 Task: Select Convenience. Add to cart, from Total Wine & More for 779 Spadafore Drive, State College, Pennsylvania 16803, Cell Number 814-822-2457, following items :_x000D_
Bombay Sapphire (750 ml) - 2,_x000D_
Popchips Cheddar and Sour Cream Ridges Chips - 2, Late July Snacks Tortilla Chips Jalapeño Lime - 2
Action: Mouse moved to (302, 138)
Screenshot: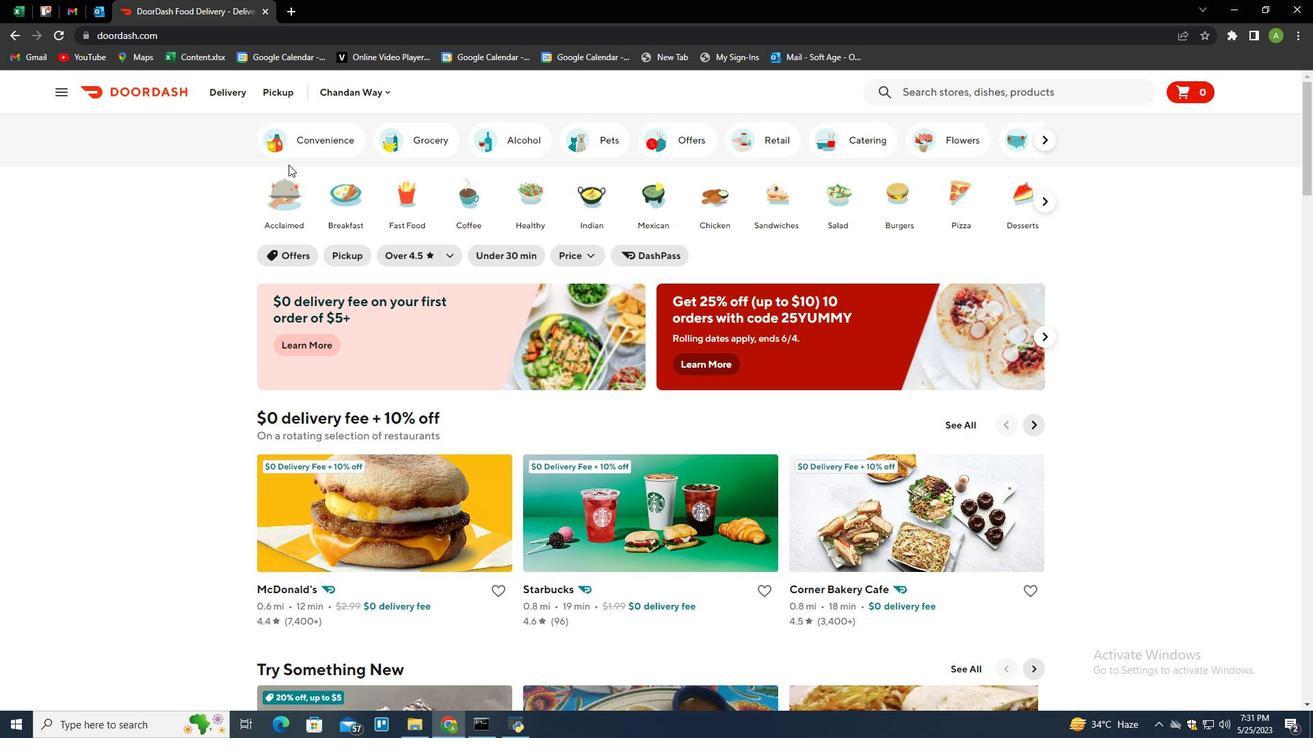 
Action: Mouse pressed left at (302, 138)
Screenshot: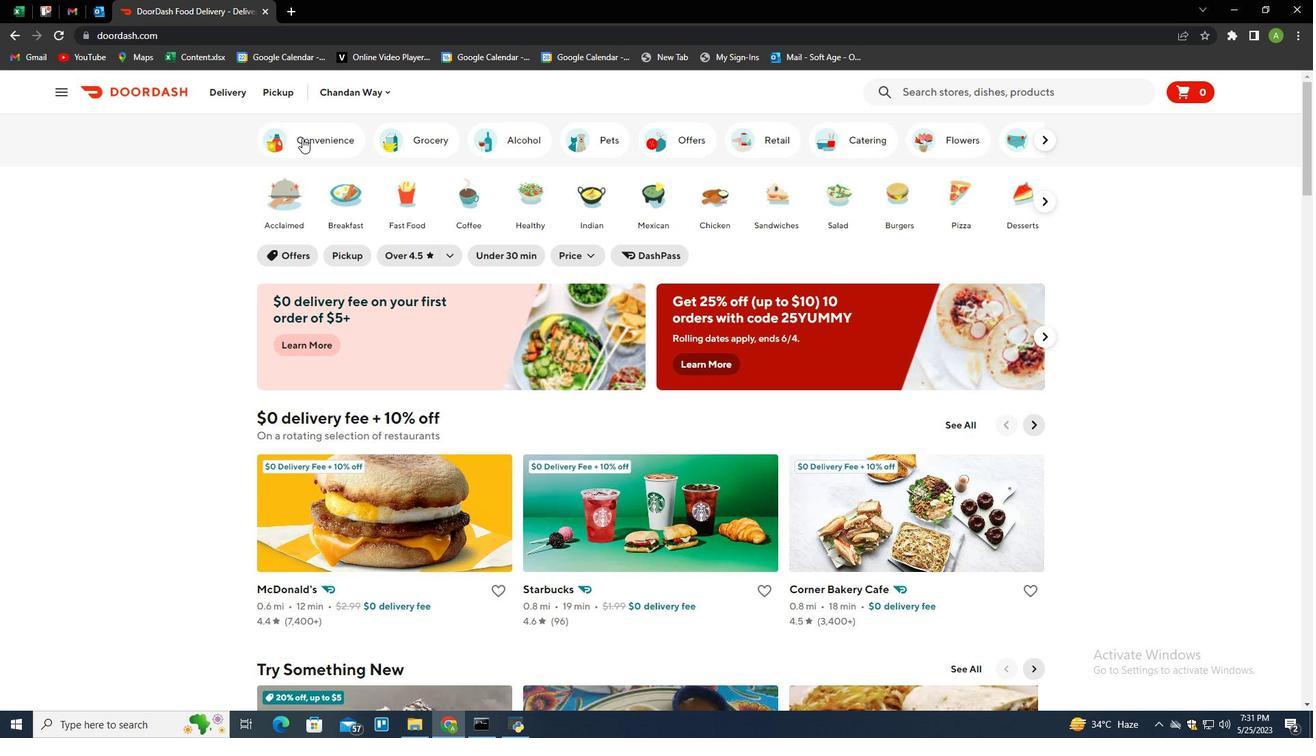 
Action: Mouse moved to (753, 685)
Screenshot: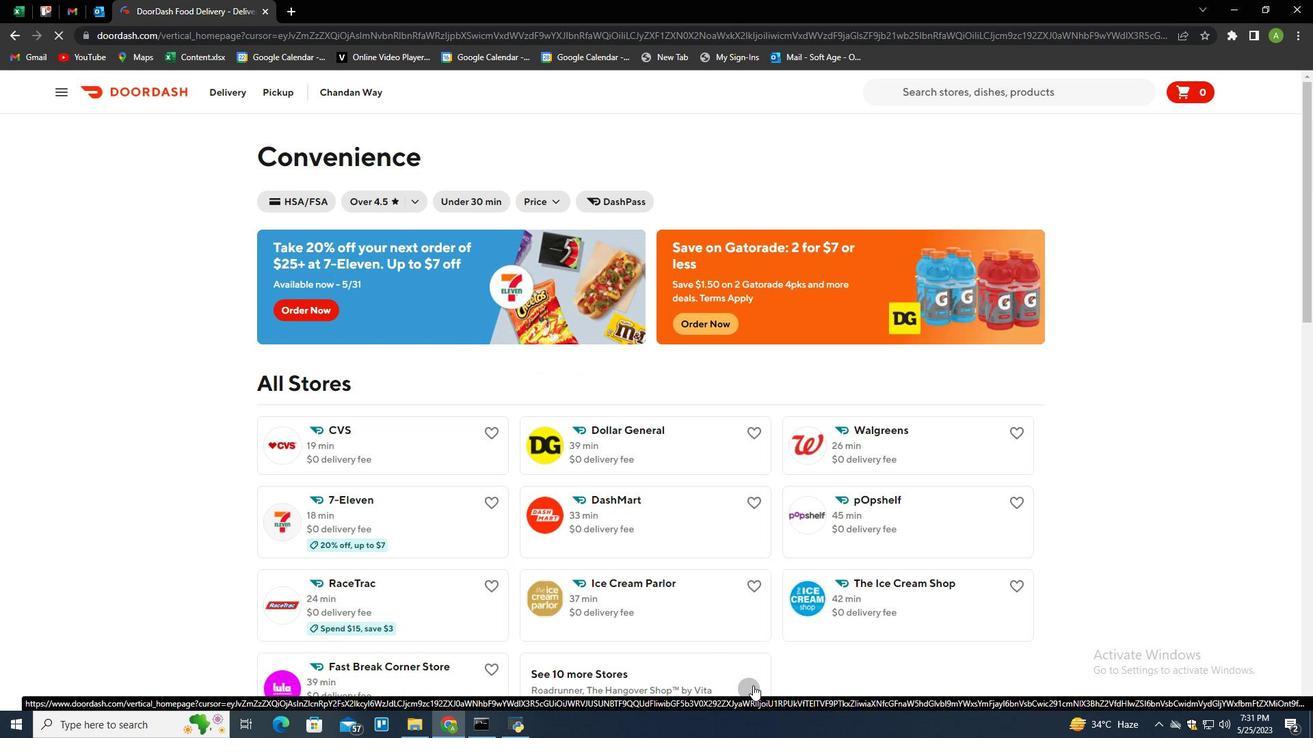 
Action: Mouse pressed left at (753, 685)
Screenshot: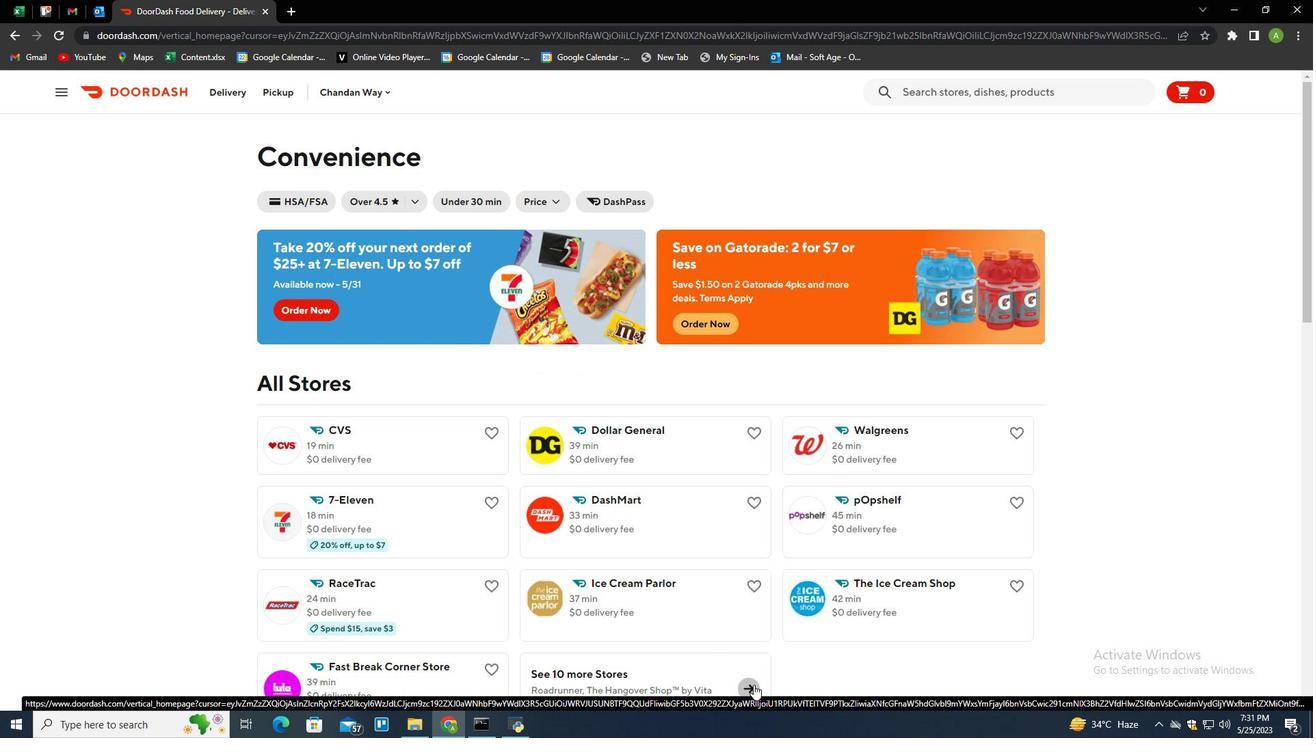 
Action: Mouse moved to (846, 608)
Screenshot: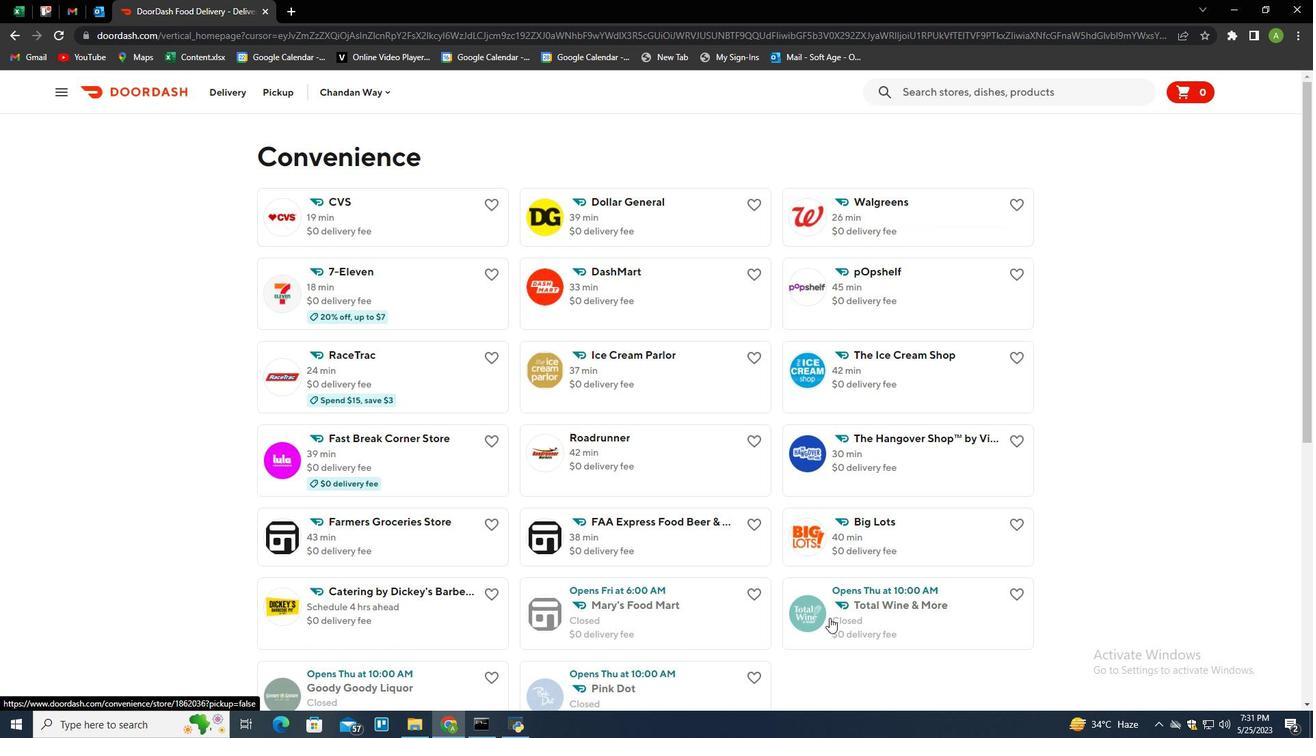
Action: Mouse pressed left at (846, 608)
Screenshot: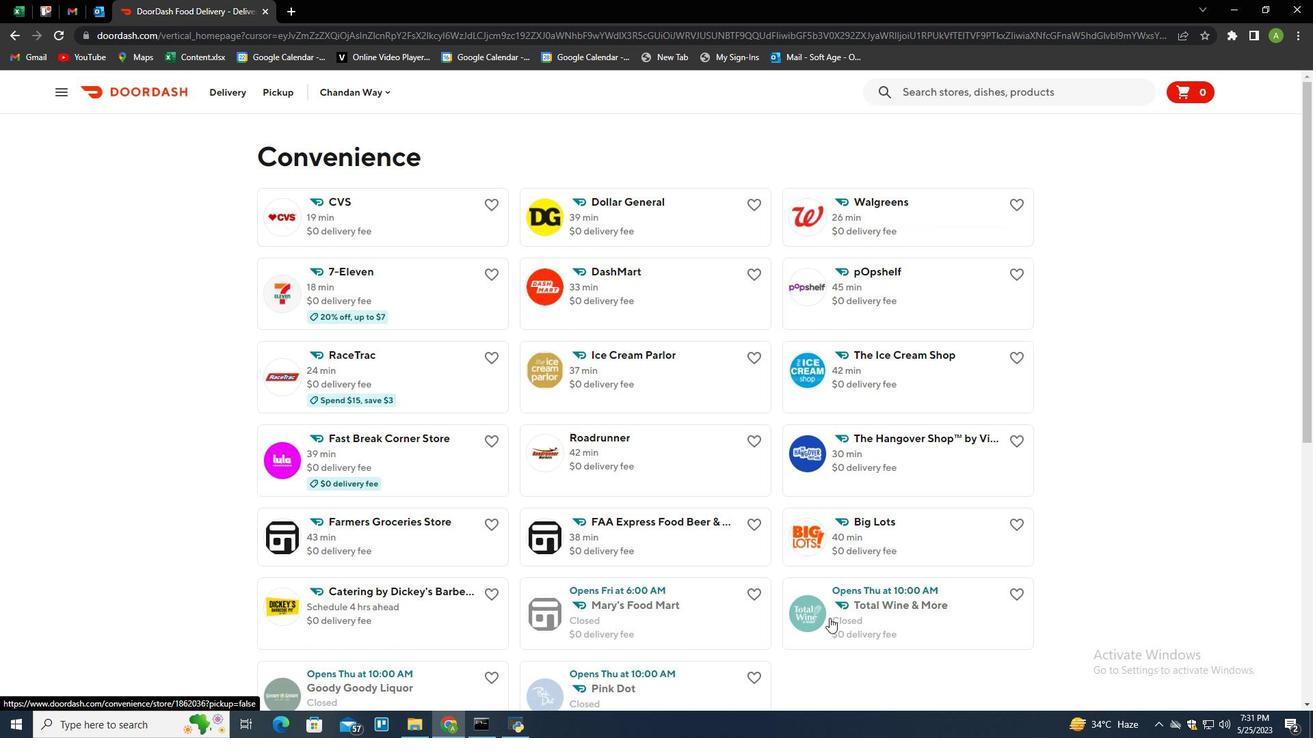 
Action: Mouse moved to (287, 93)
Screenshot: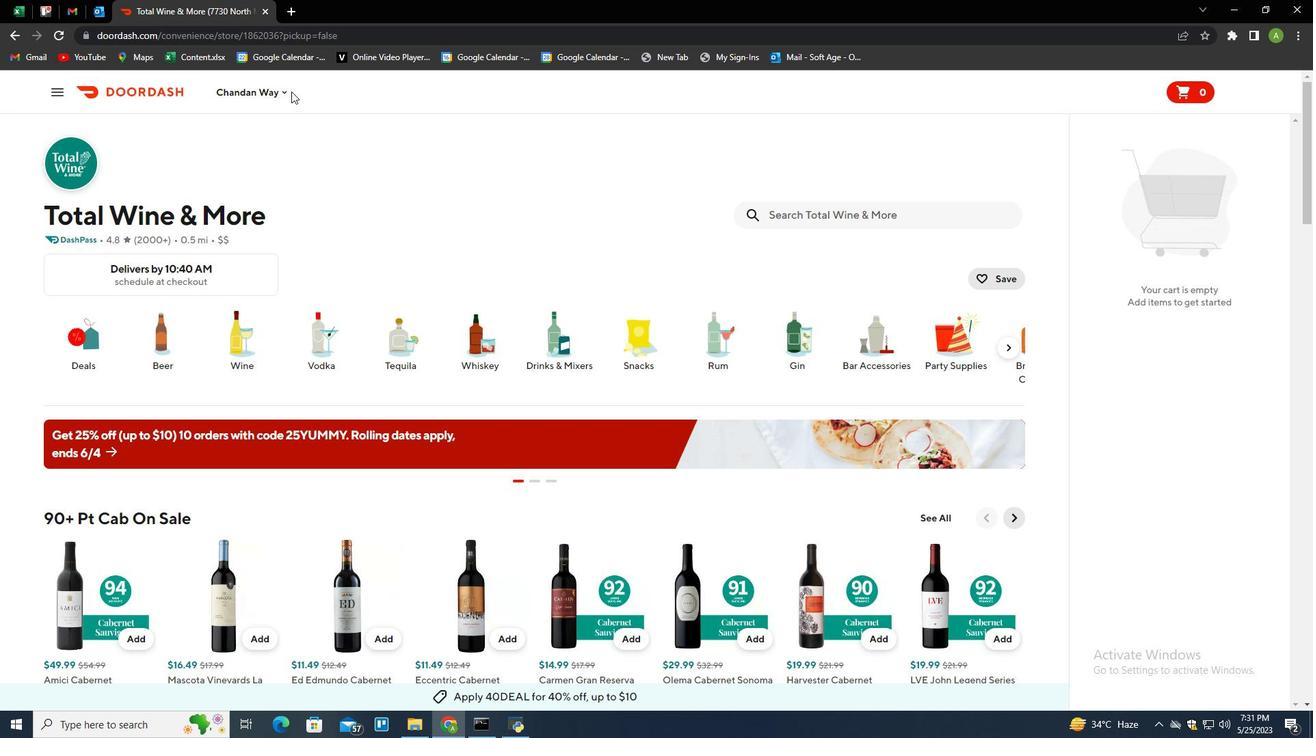 
Action: Mouse pressed left at (287, 93)
Screenshot: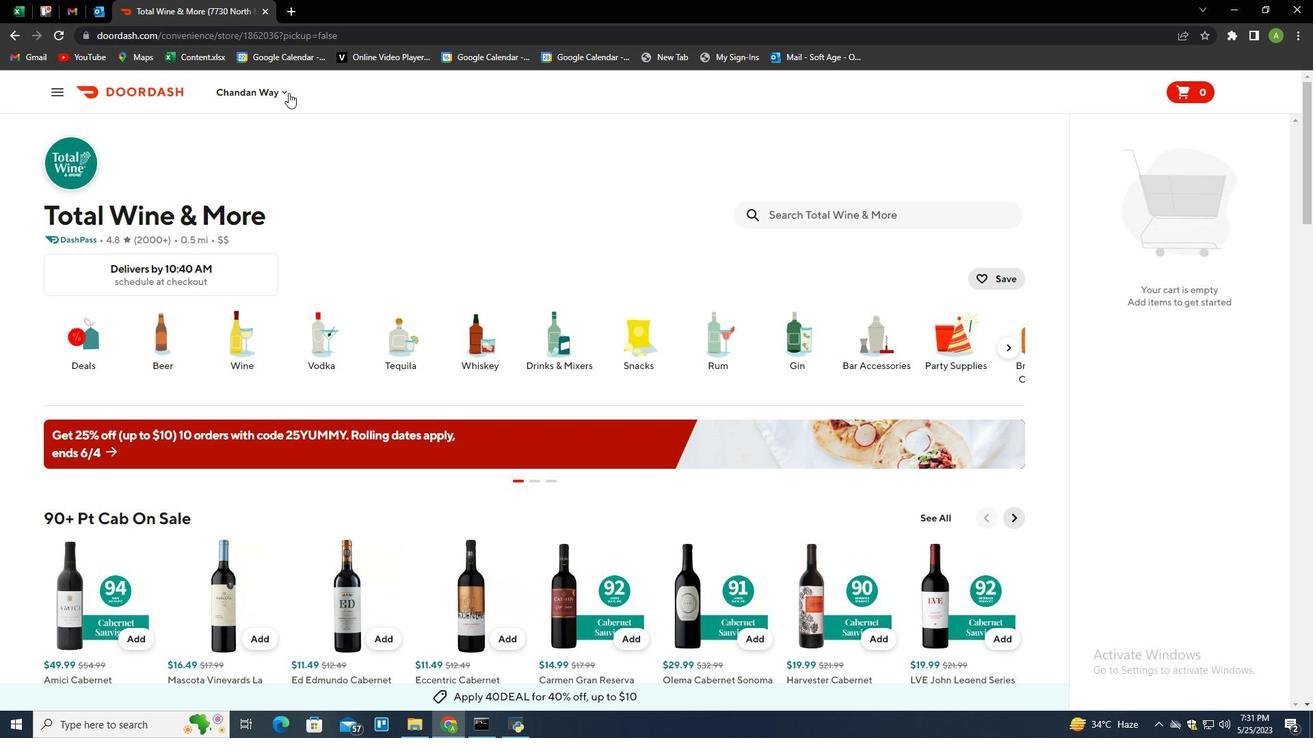 
Action: Mouse moved to (309, 150)
Screenshot: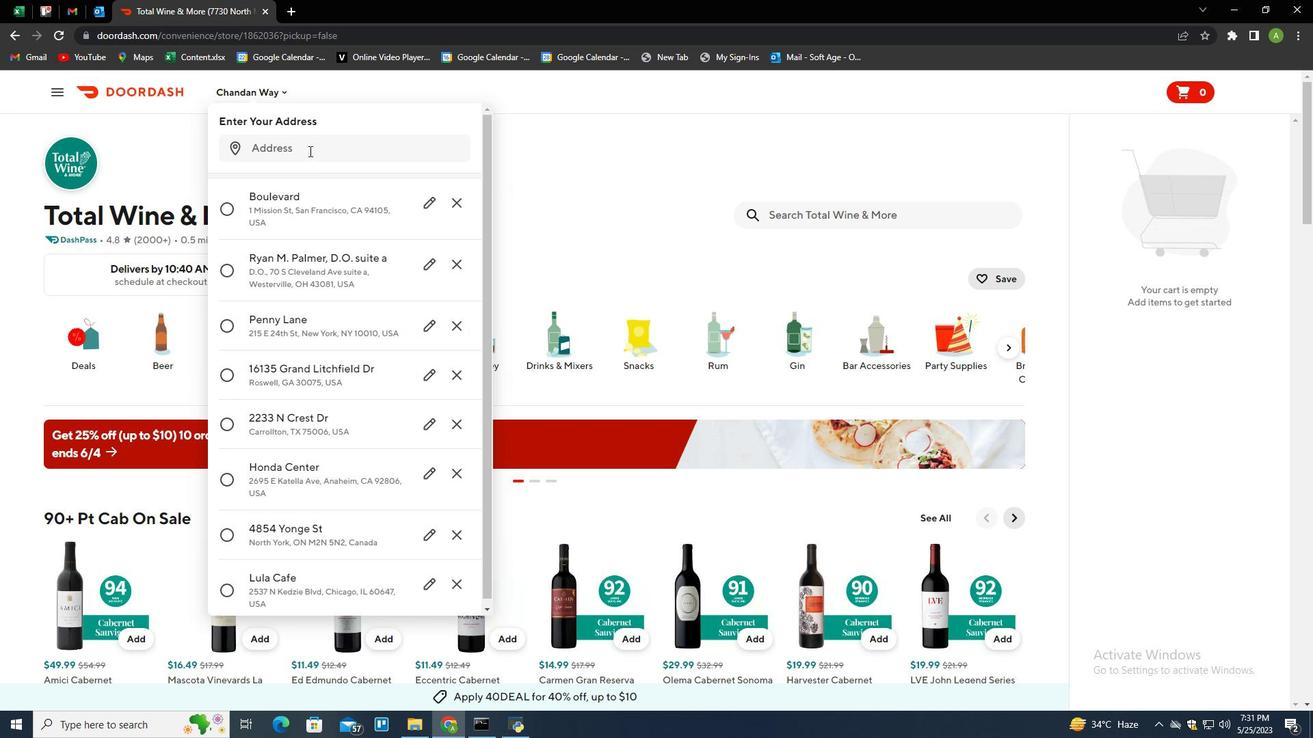 
Action: Mouse pressed left at (309, 150)
Screenshot: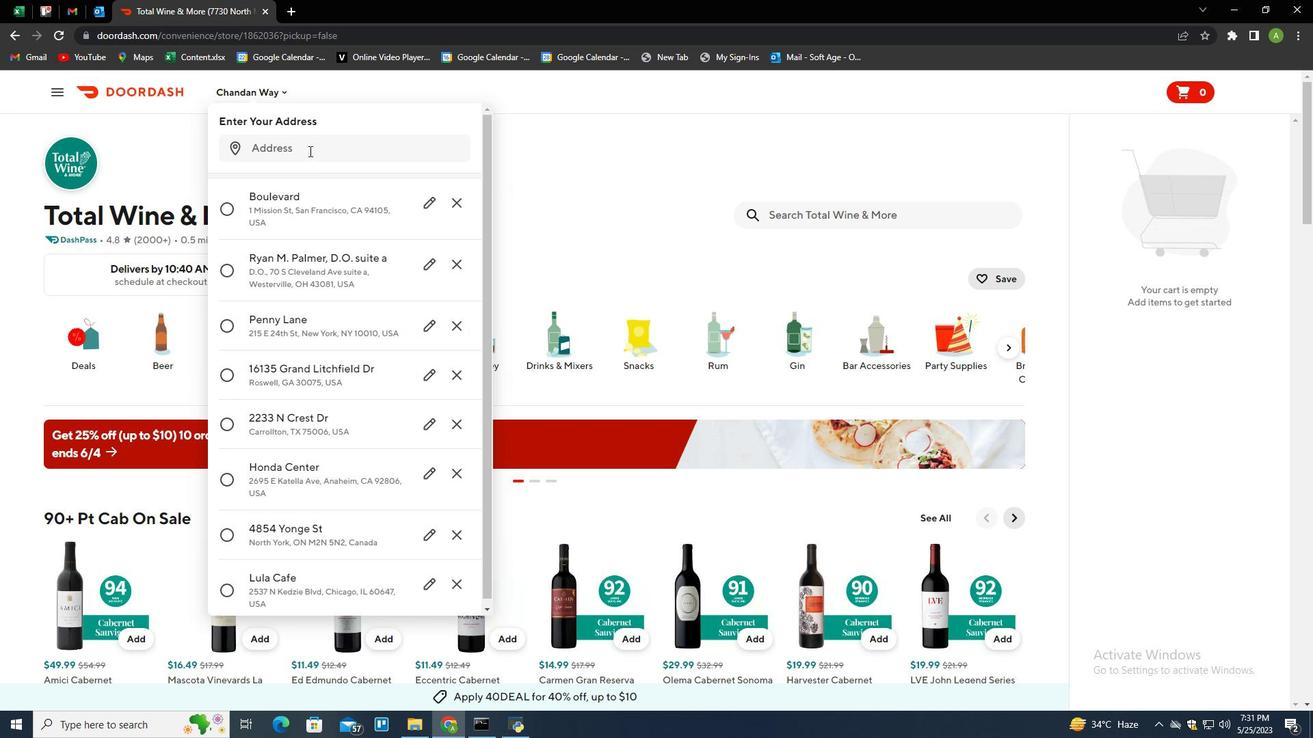 
Action: Mouse moved to (290, 167)
Screenshot: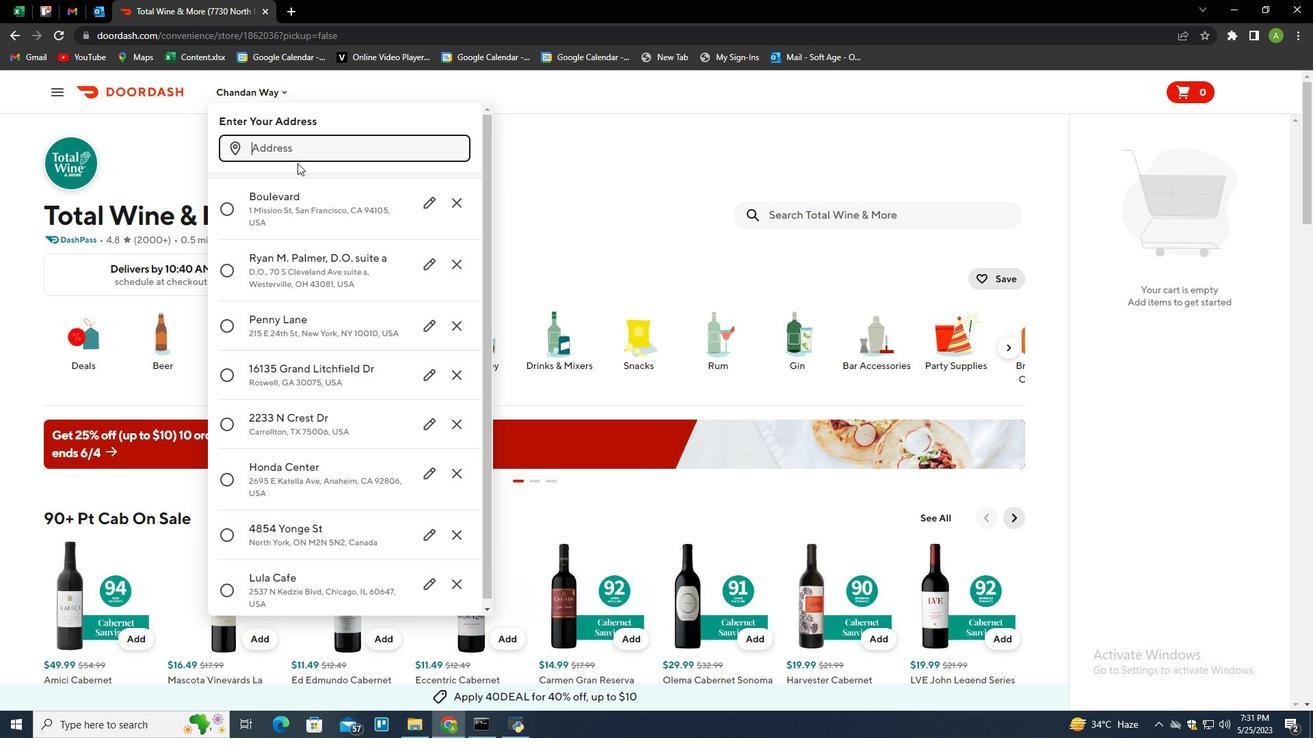 
Action: Key pressed 779<Key.space>spada<Key.space>fore<Key.space>drive,<Key.space>state<Key.space>collage<Key.backspace><Key.backspace><Key.backspace>ege<Key.space><Key.backspace>,<Key.space>pennsylvana<Key.backspace>ia<Key.space>16803<Key.enter>
Screenshot: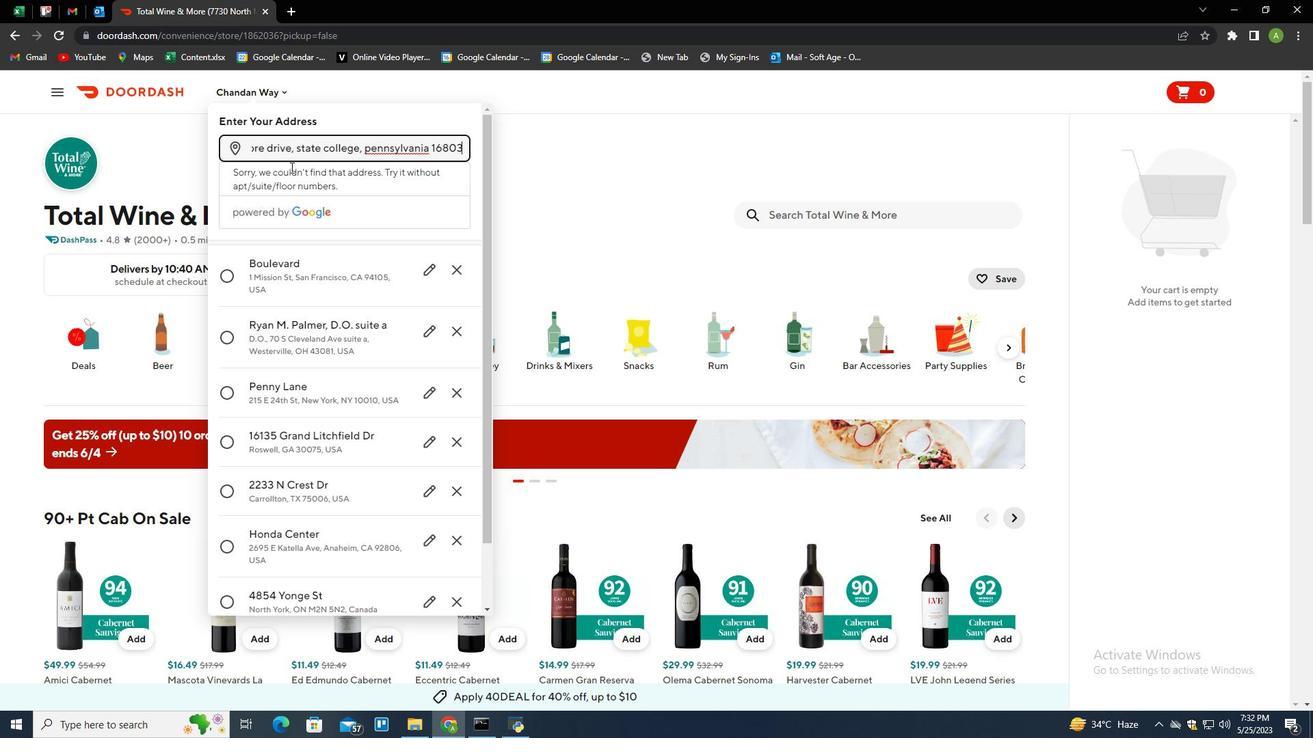 
Action: Mouse moved to (423, 546)
Screenshot: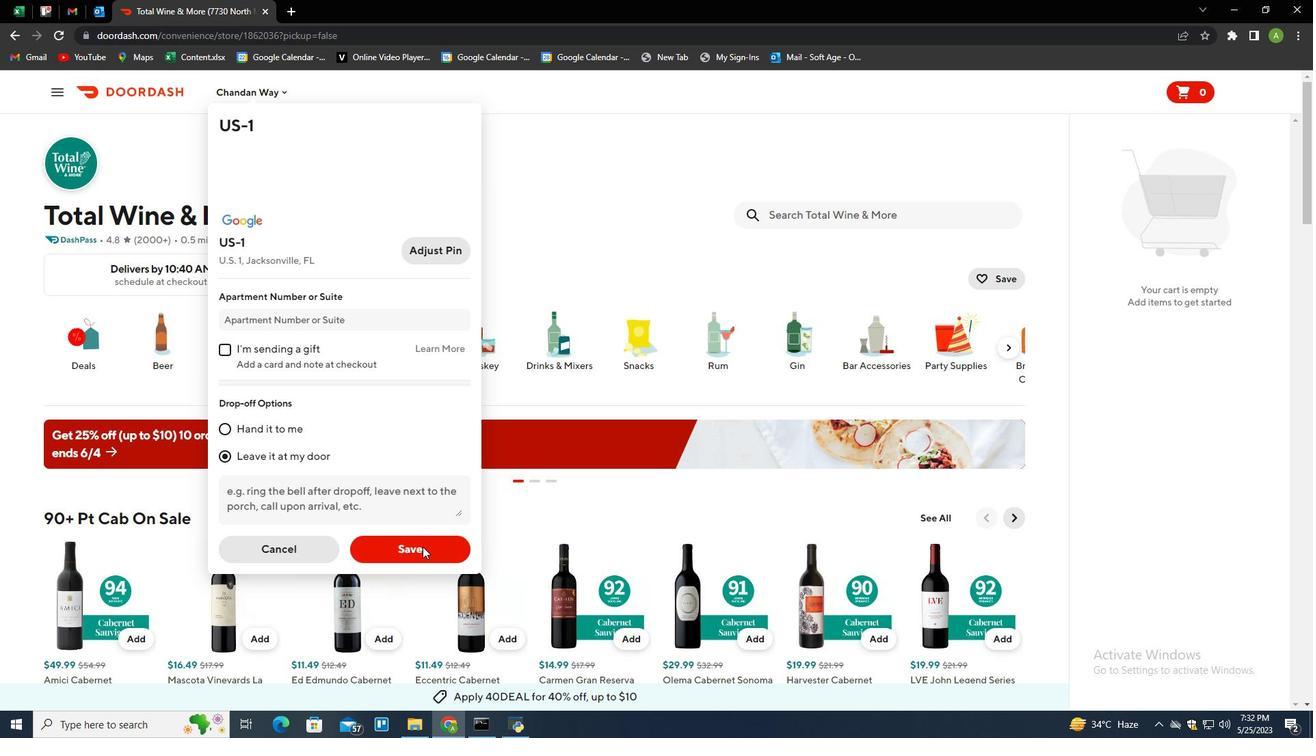 
Action: Mouse pressed left at (423, 546)
Screenshot: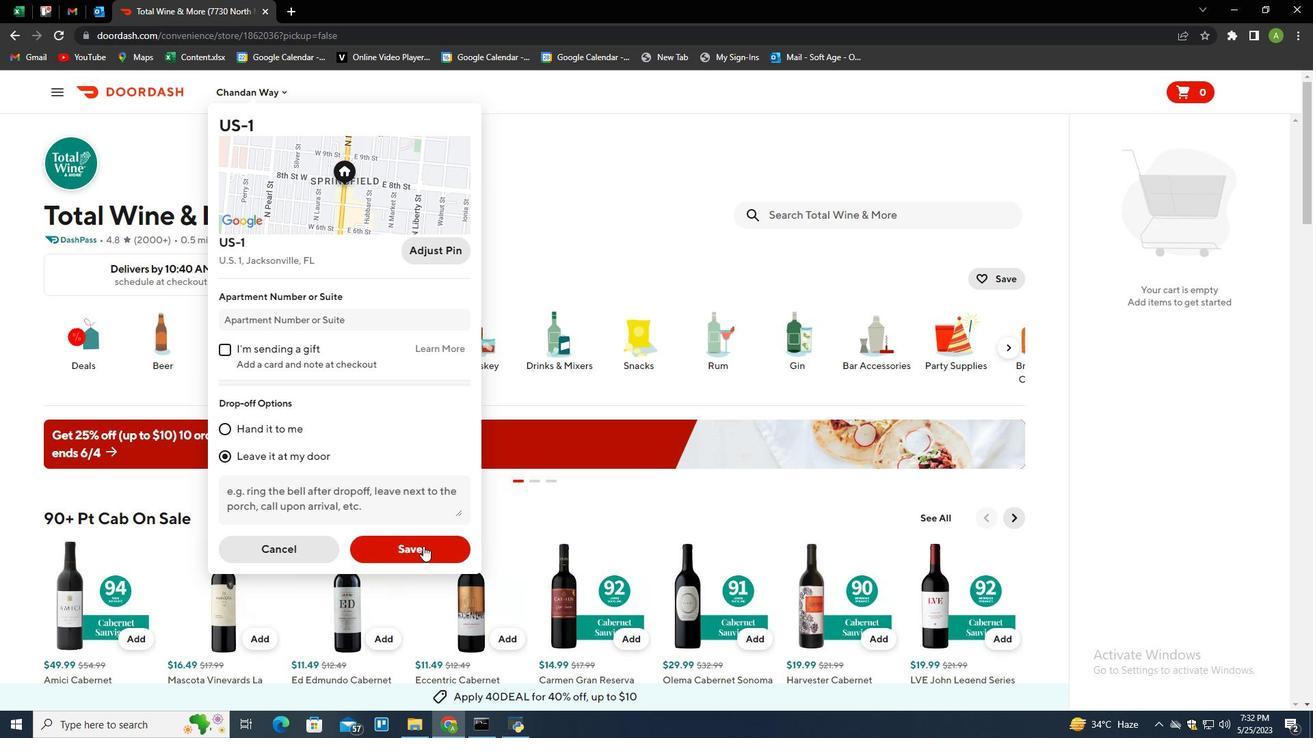
Action: Mouse moved to (798, 205)
Screenshot: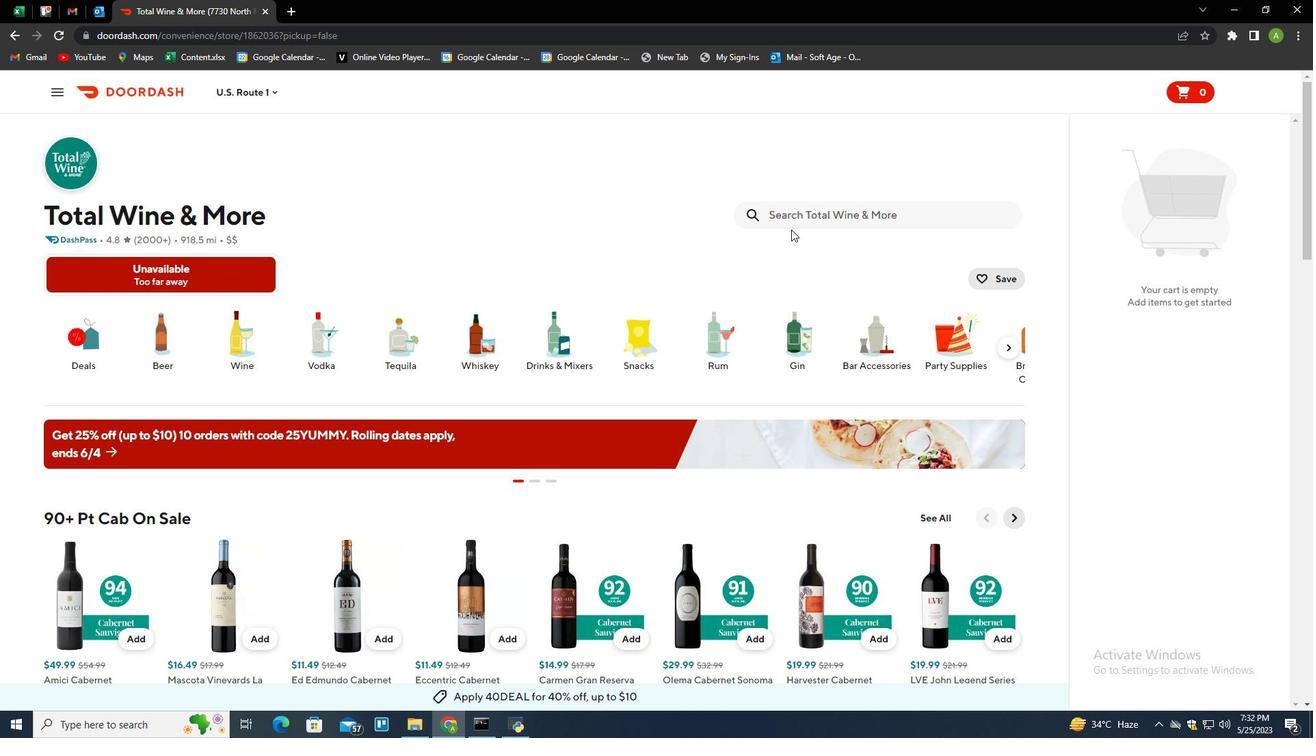 
Action: Mouse pressed left at (798, 205)
Screenshot: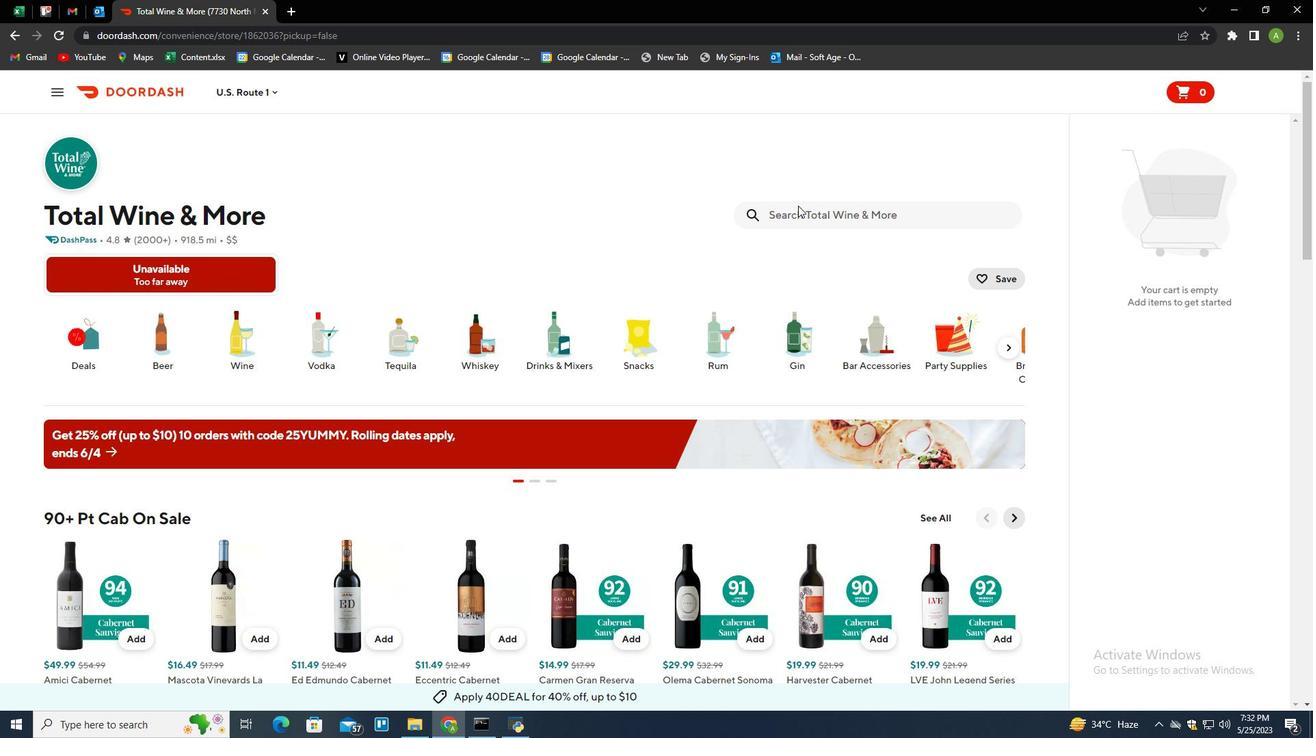 
Action: Mouse moved to (587, 349)
Screenshot: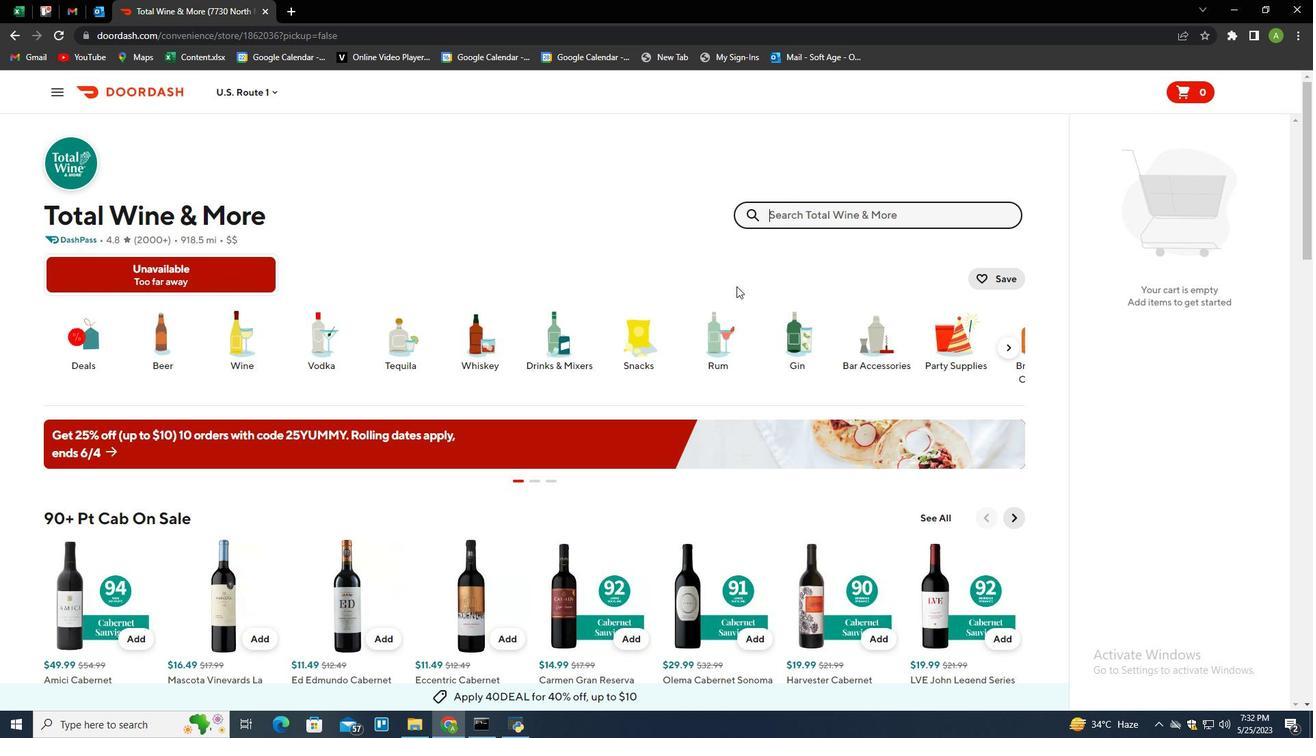 
Action: Key pressed mombay<Key.space>sapphire<Key.space><Key.shift><Key.shift><Key.shift><Key.shift><Key.shift><Key.shift>(750<Key.space>ml<Key.shift>)<Key.enter>
Screenshot: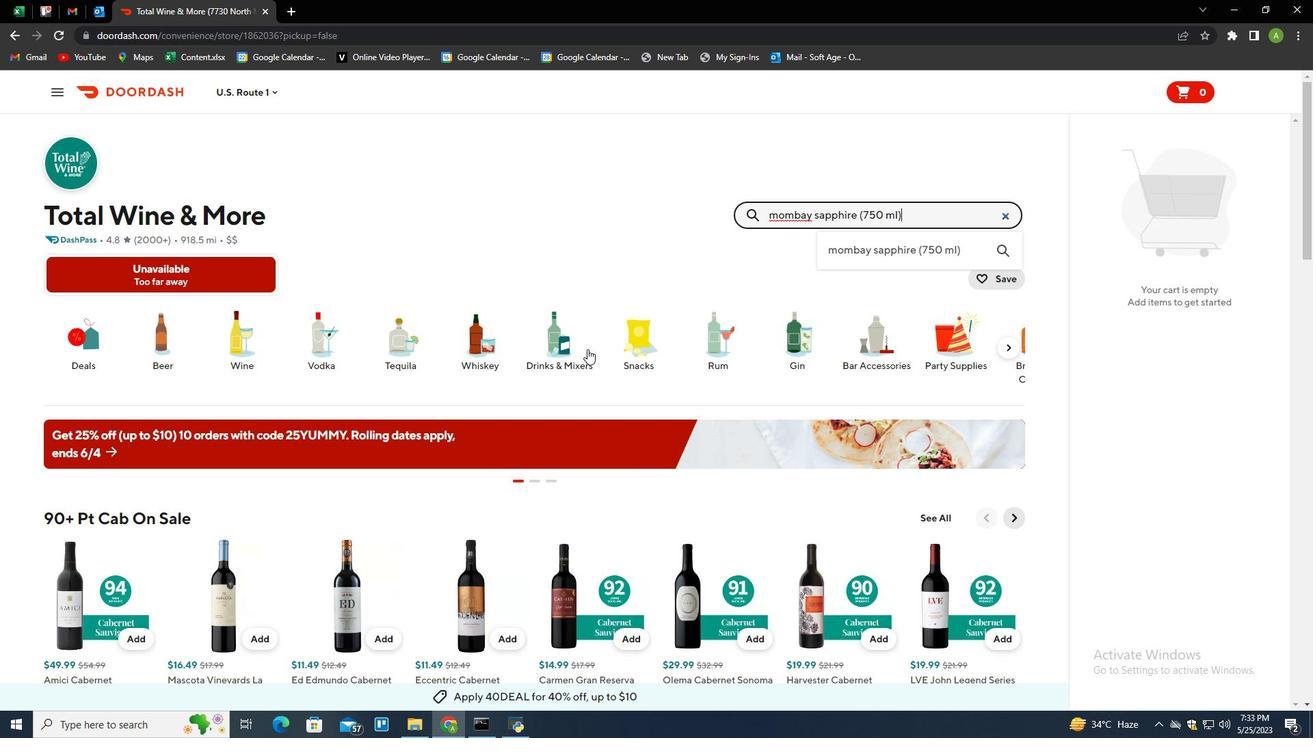 
Action: Mouse moved to (119, 358)
Screenshot: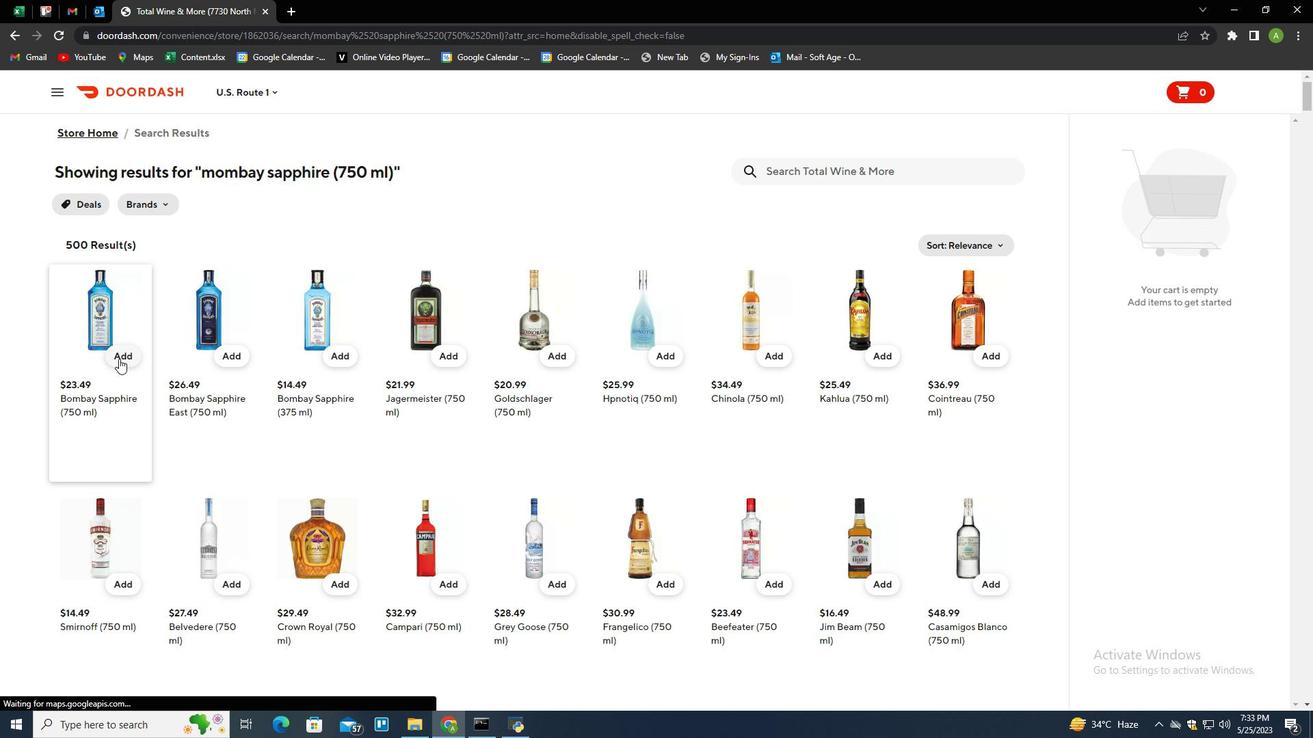 
Action: Mouse pressed left at (119, 358)
Screenshot: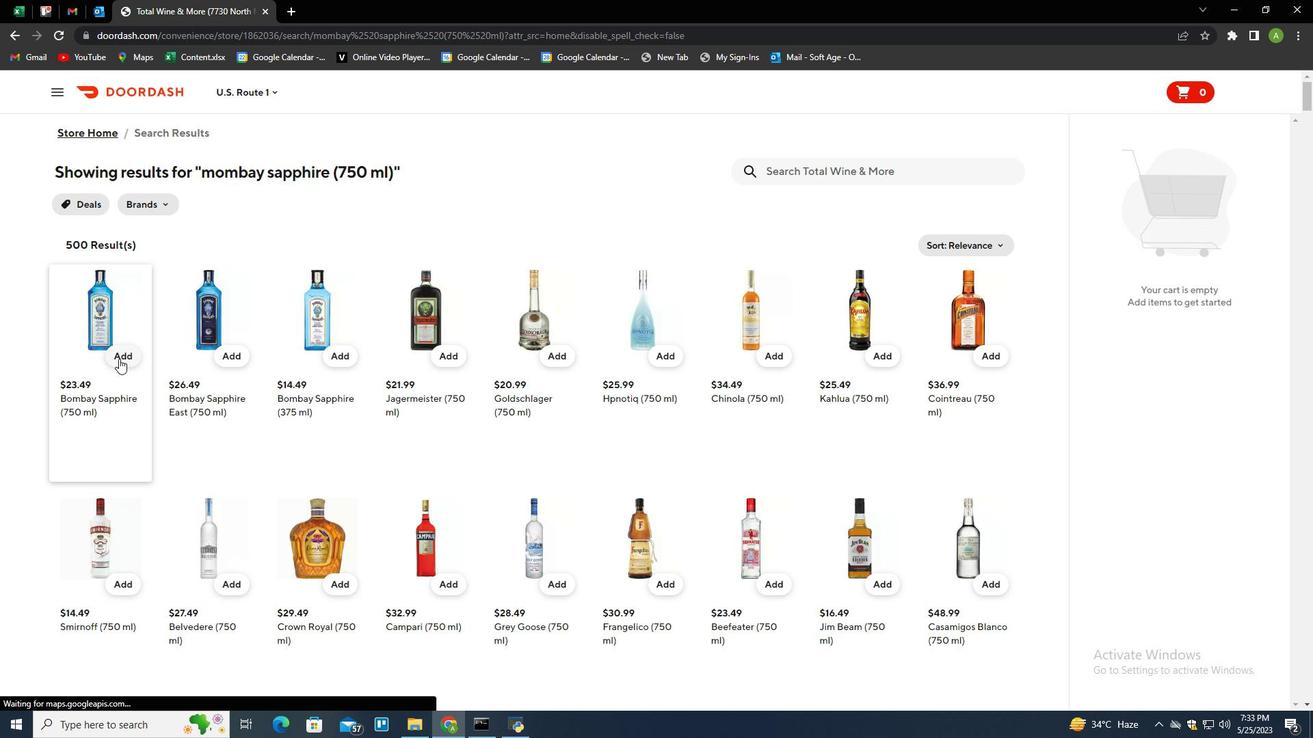 
Action: Mouse moved to (1269, 236)
Screenshot: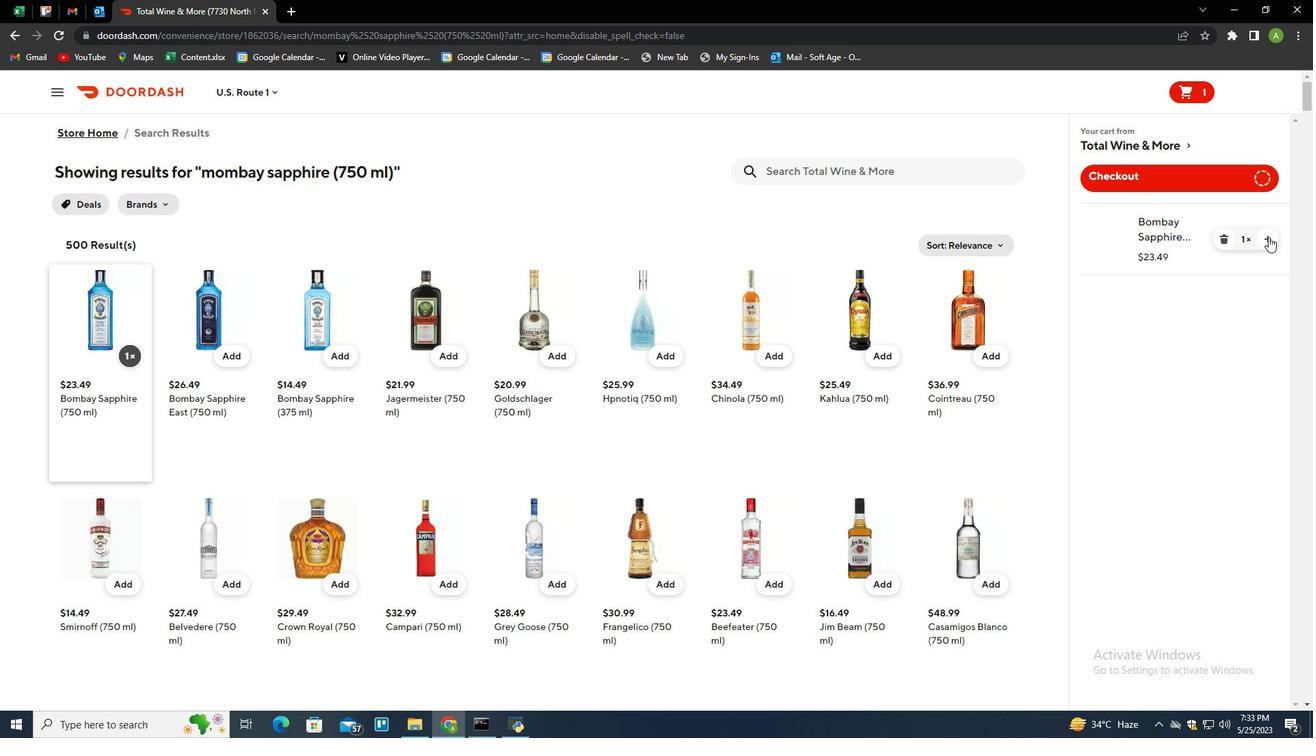 
Action: Mouse pressed left at (1269, 236)
Screenshot: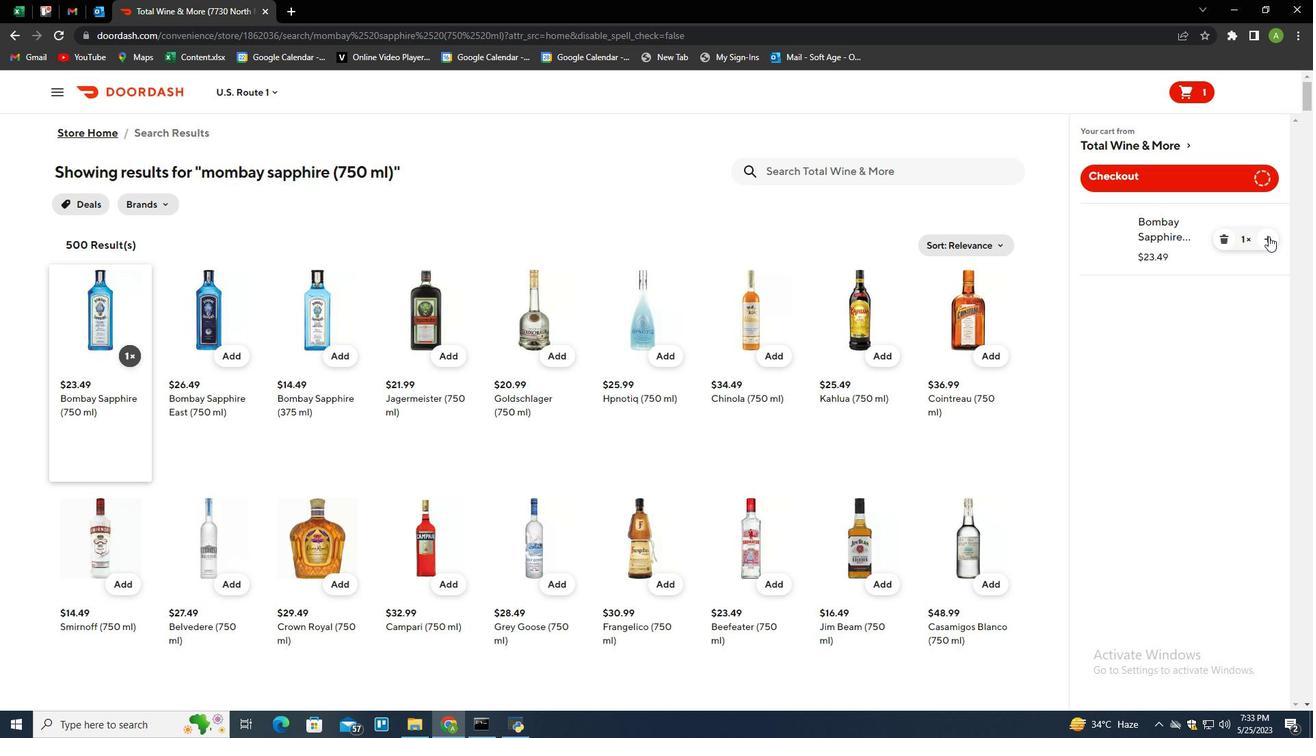 
Action: Mouse moved to (830, 172)
Screenshot: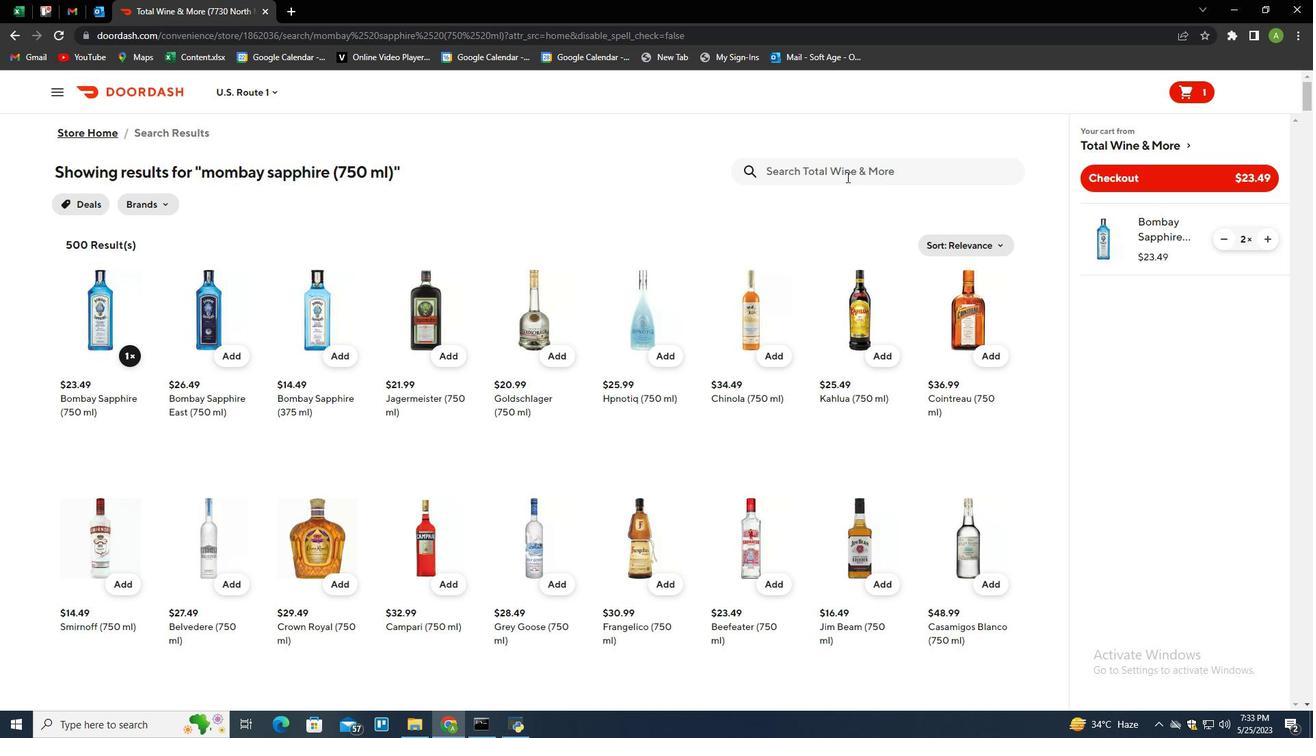 
Action: Mouse pressed left at (830, 172)
Screenshot: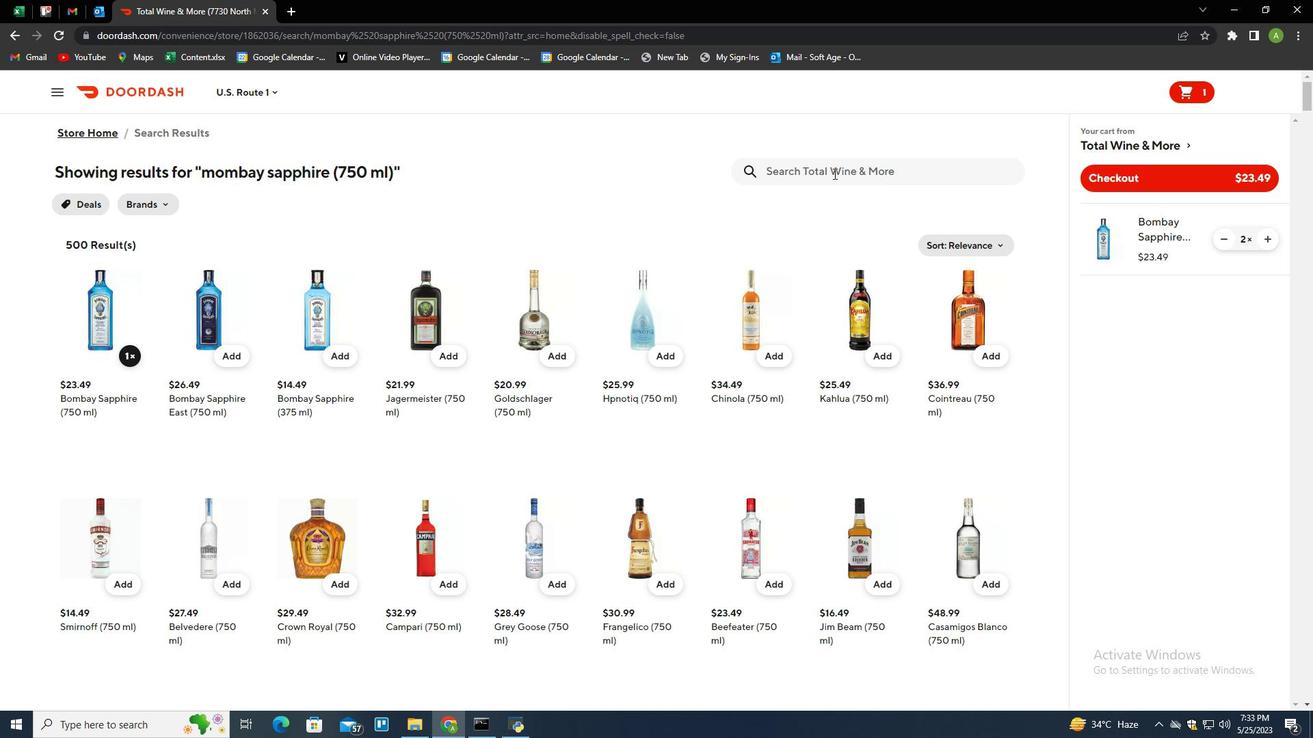
Action: Mouse moved to (717, 220)
Screenshot: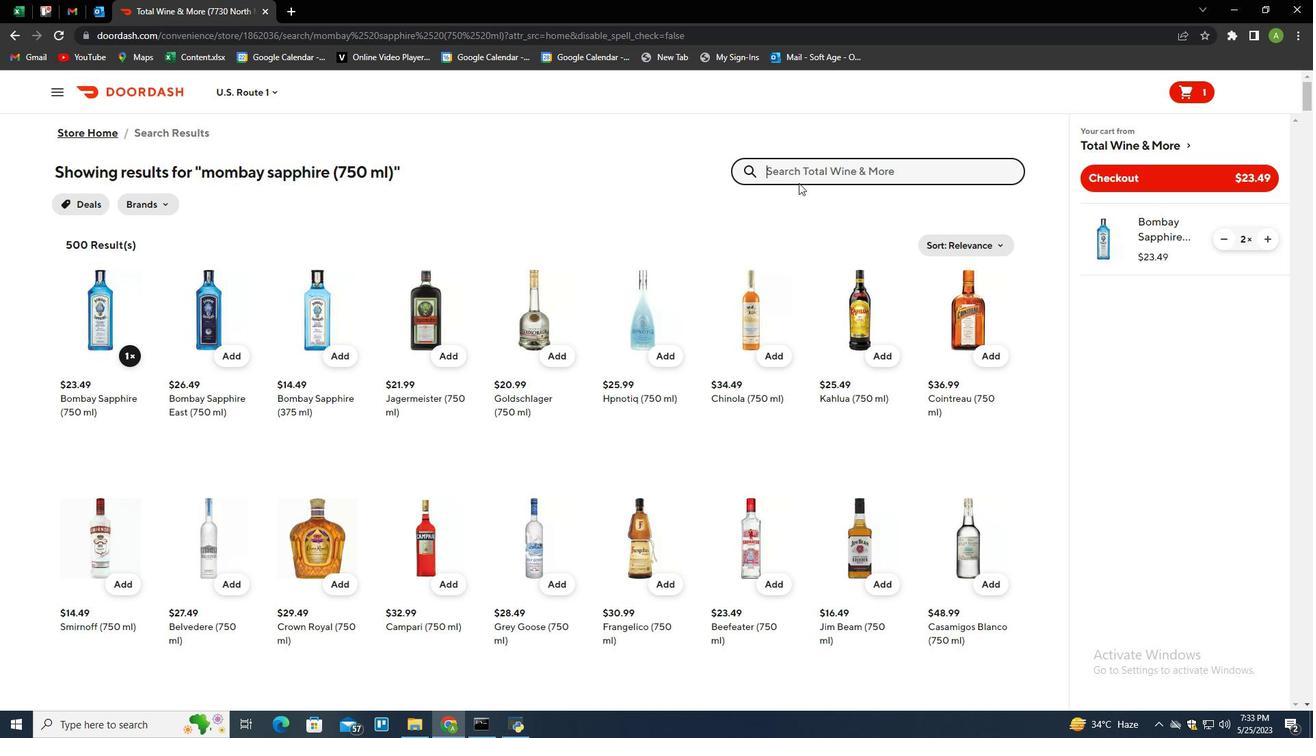 
Action: Key pressed pocpchips<Key.left><Key.left><Key.left><Key.left><Key.left><Key.left><Key.backspace><Key.right><Key.right><Key.right><Key.right><Key.right><Key.right><Key.space>cheddar<Key.space>and<Key.space>sour<Key.space>cream<Key.space>riges<Key.space>chips<Key.enter>
Screenshot: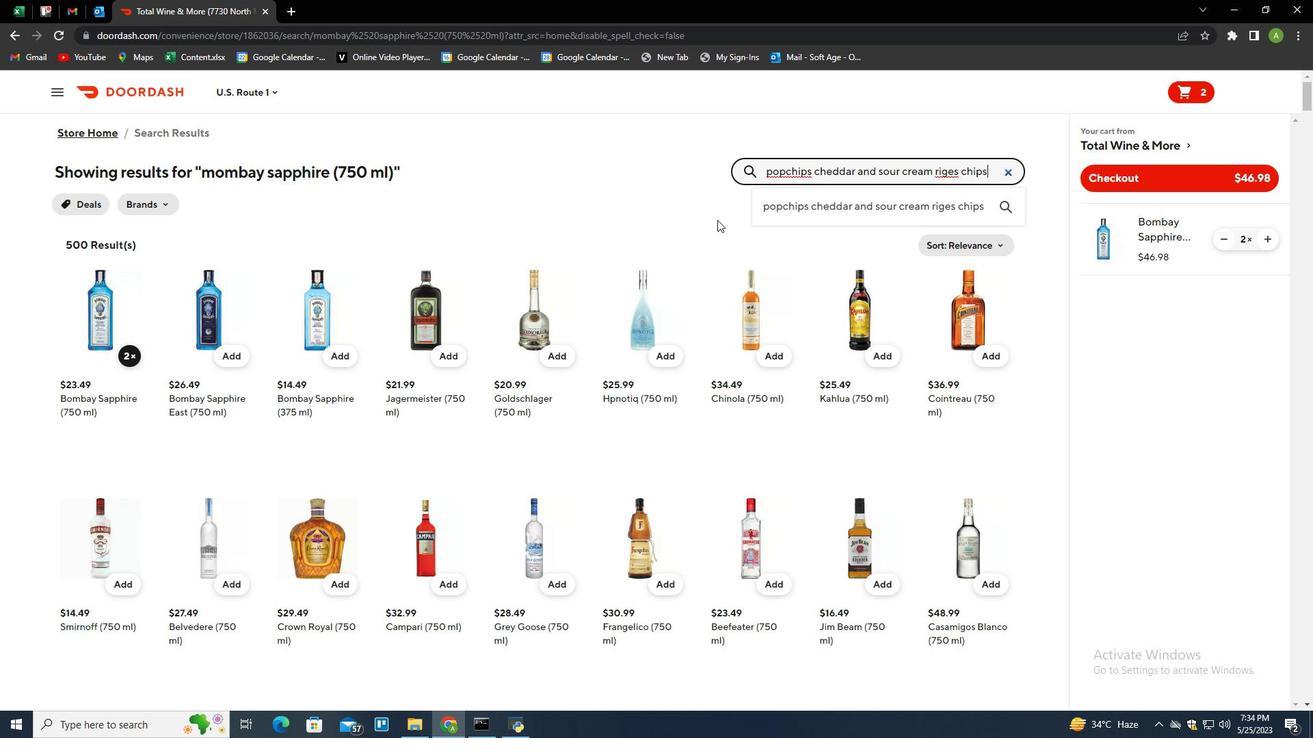 
Action: Mouse moved to (132, 380)
Screenshot: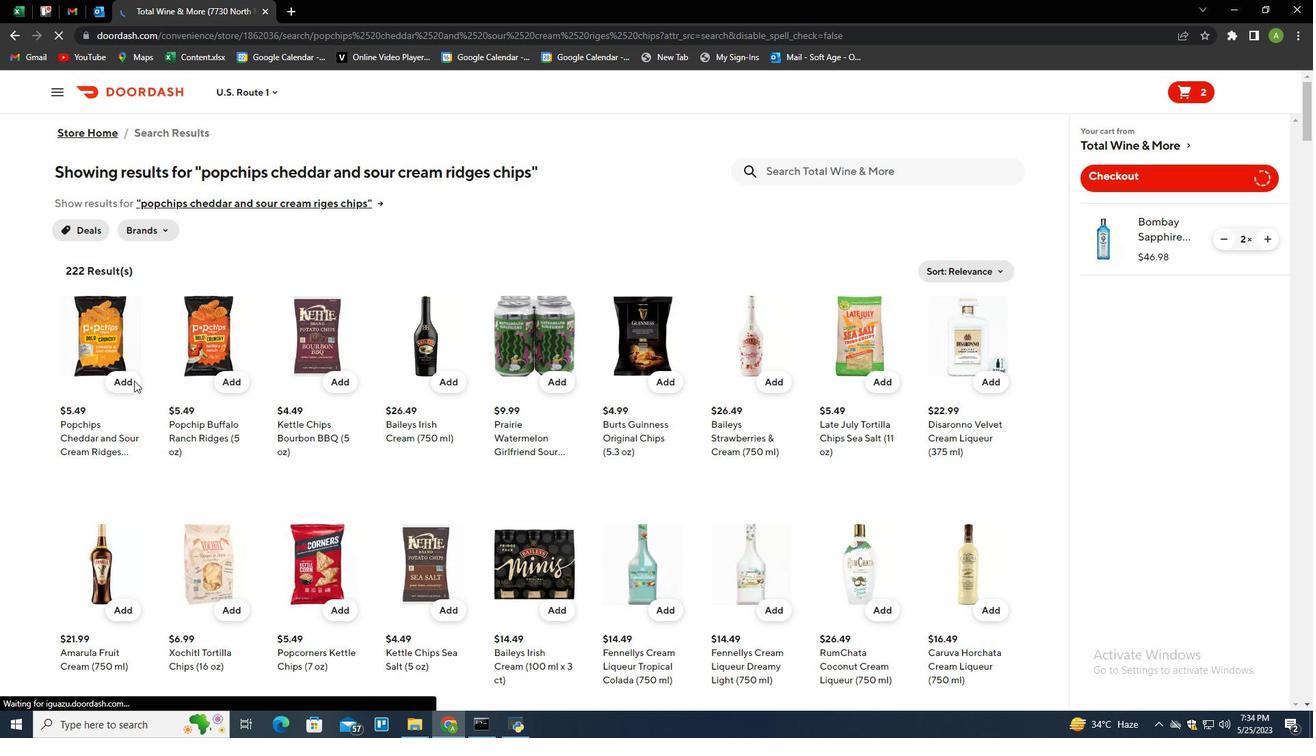 
Action: Mouse pressed left at (132, 380)
Screenshot: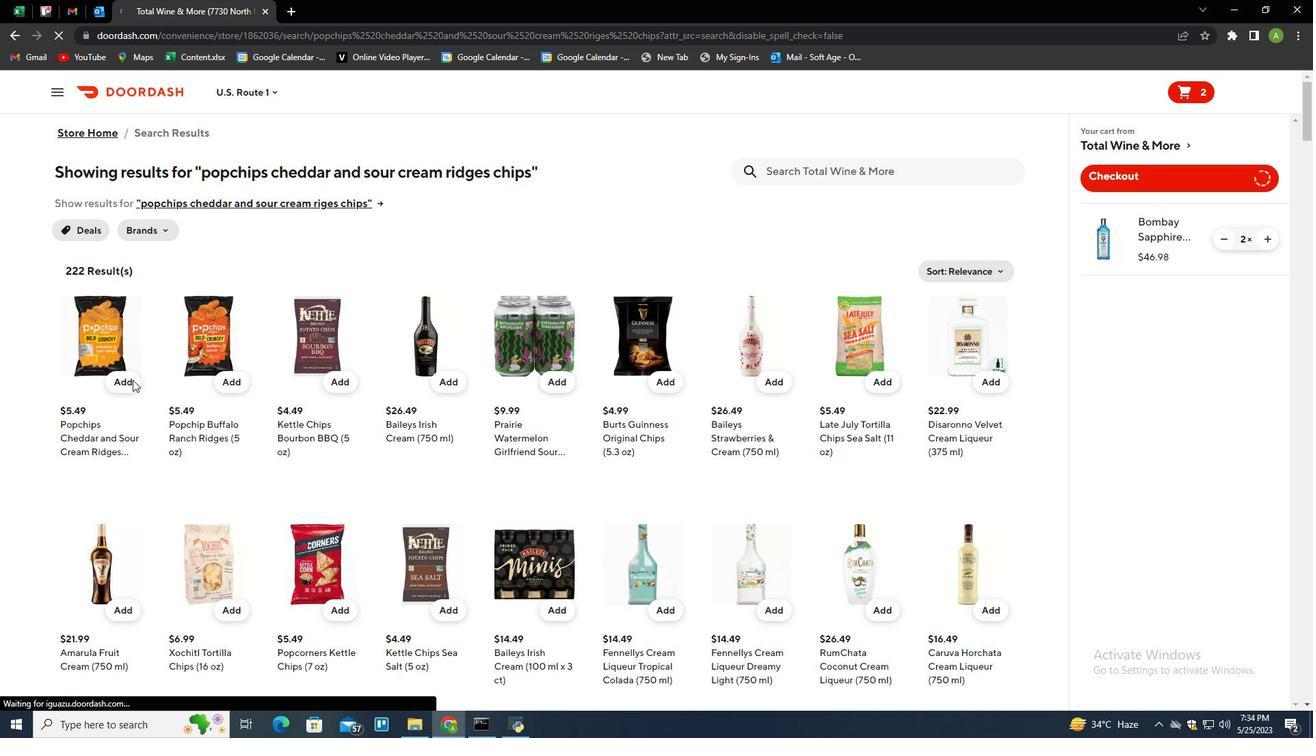 
Action: Mouse moved to (1265, 309)
Screenshot: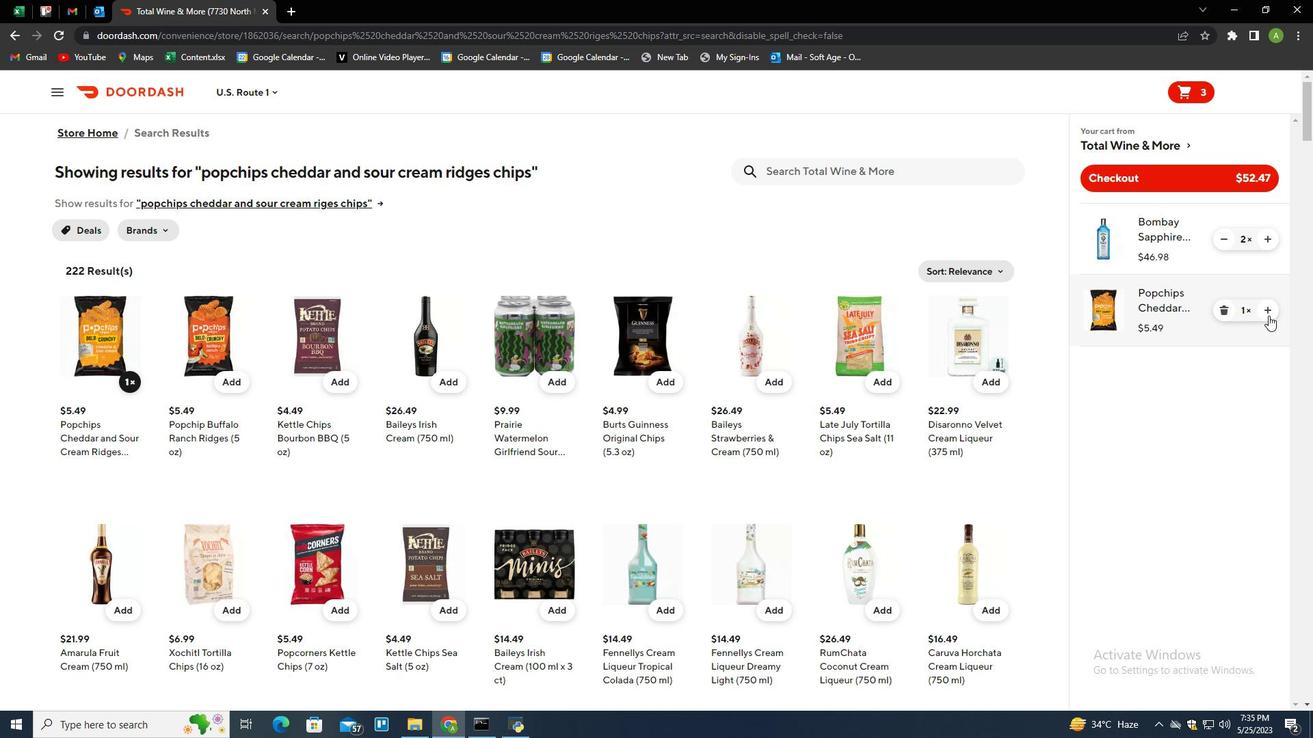 
Action: Mouse pressed left at (1265, 309)
Screenshot: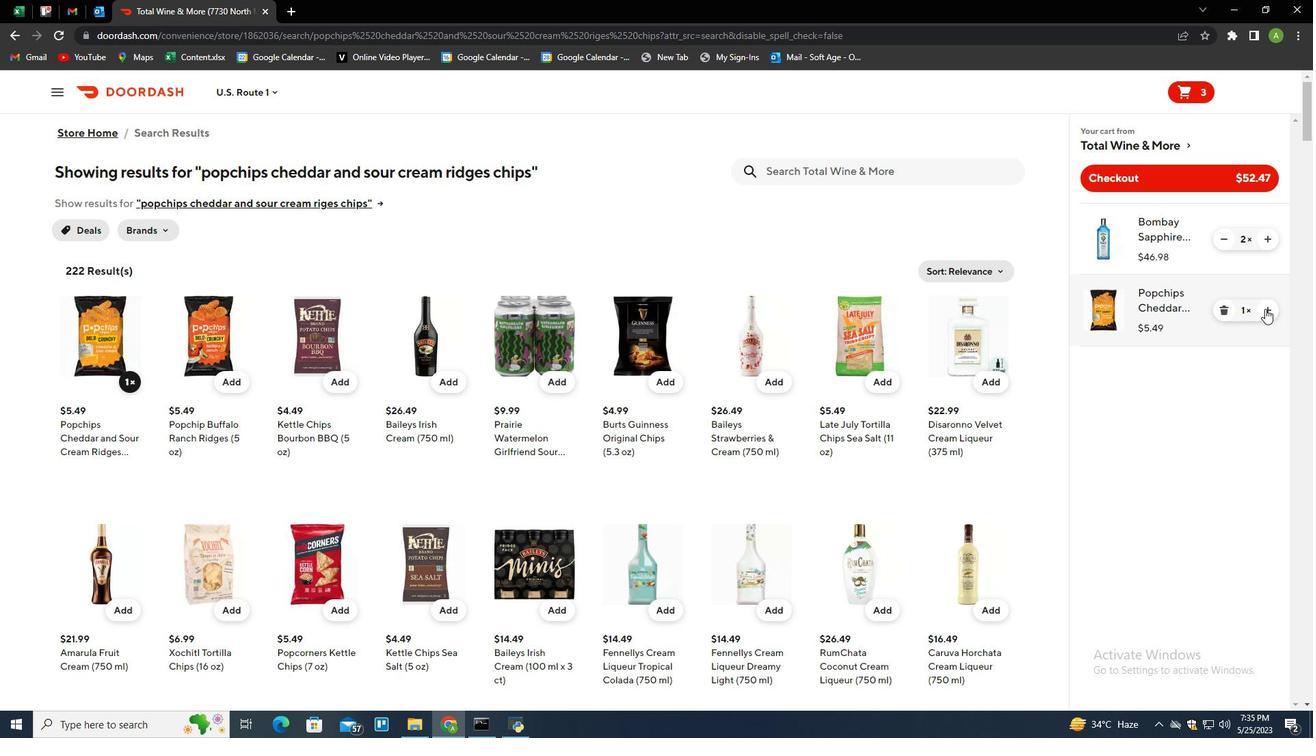 
Action: Mouse moved to (838, 166)
Screenshot: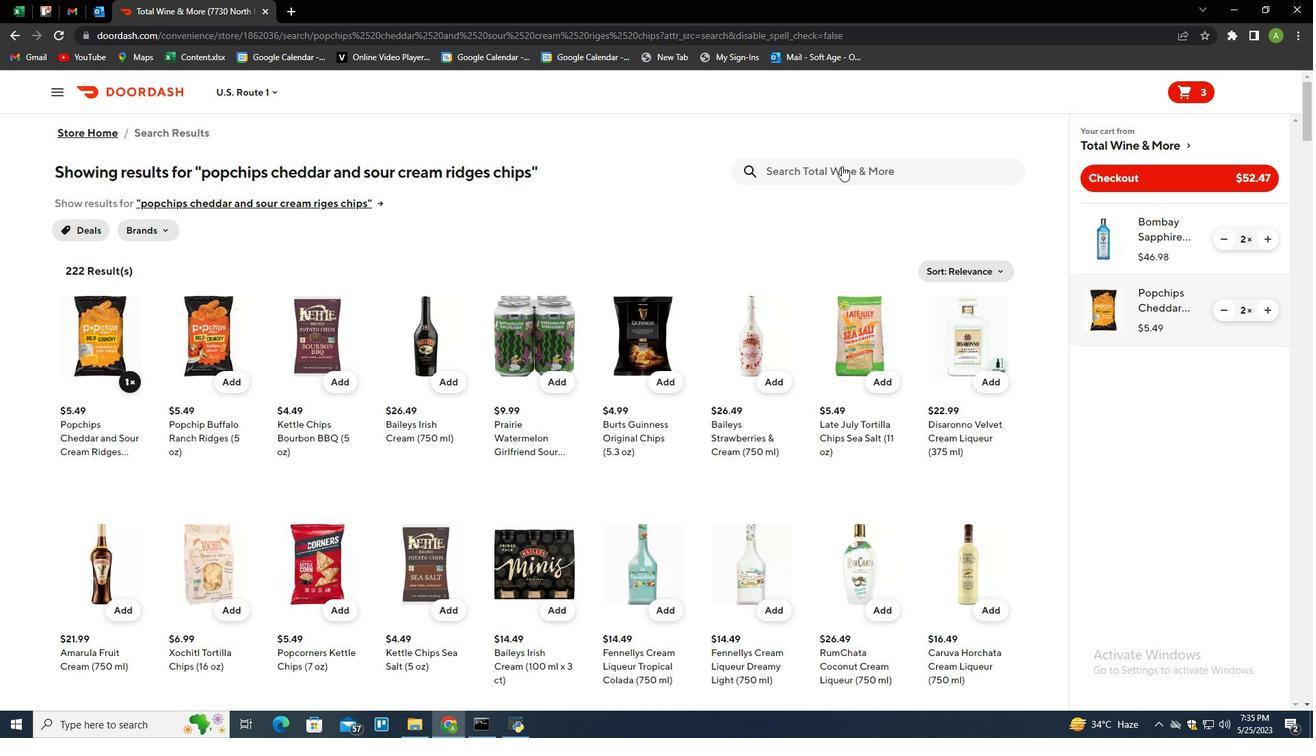 
Action: Mouse pressed left at (838, 166)
Screenshot: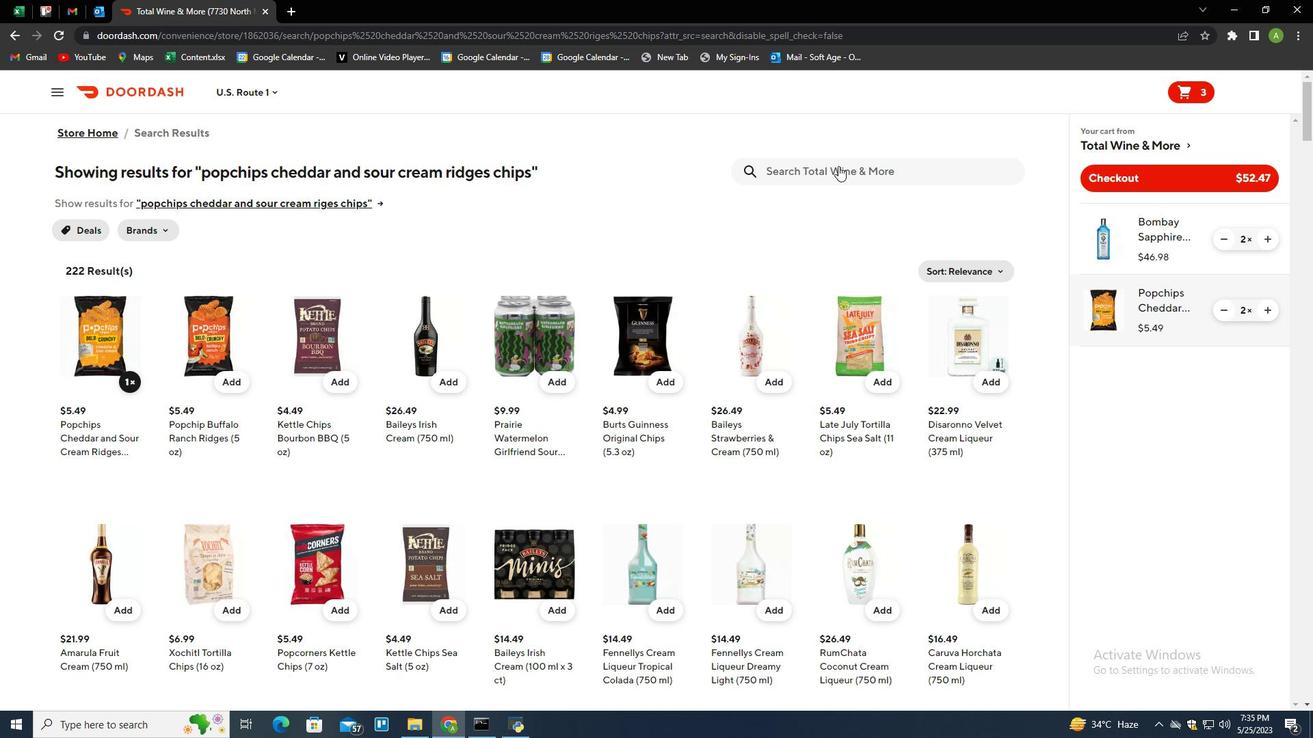 
Action: Mouse moved to (788, 173)
Screenshot: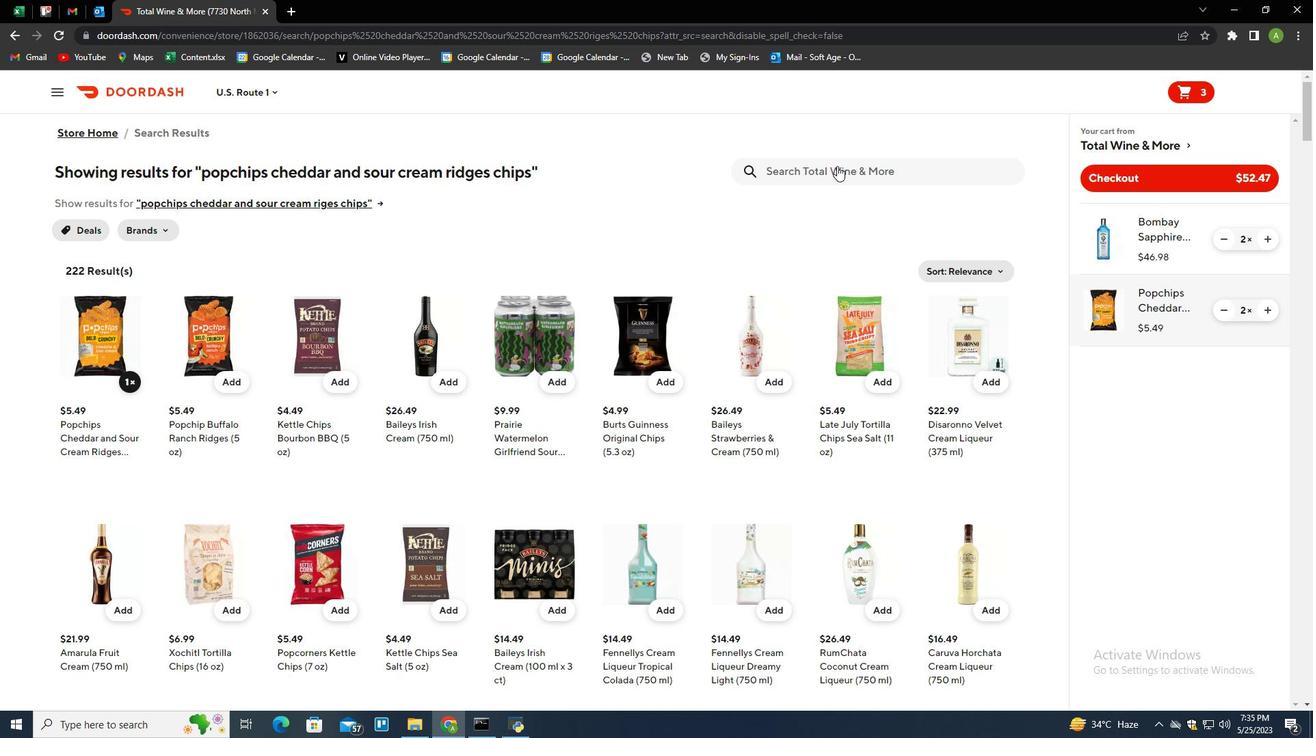 
Action: Key pressed late<Key.space>july<Key.space>snacks<Key.space>tortilla<Key.space>chips<Key.space>jalapeno<Key.space>lime<Key.enter>
Screenshot: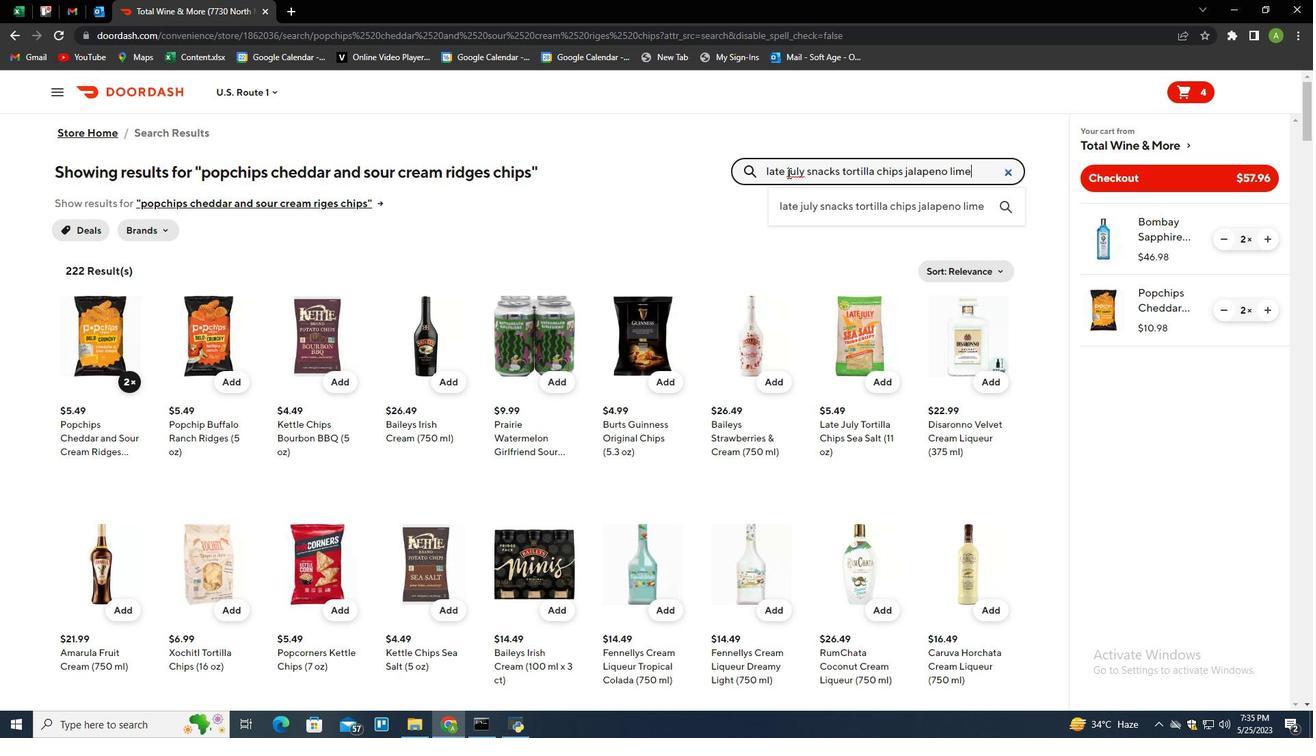 
Action: Mouse moved to (126, 361)
Screenshot: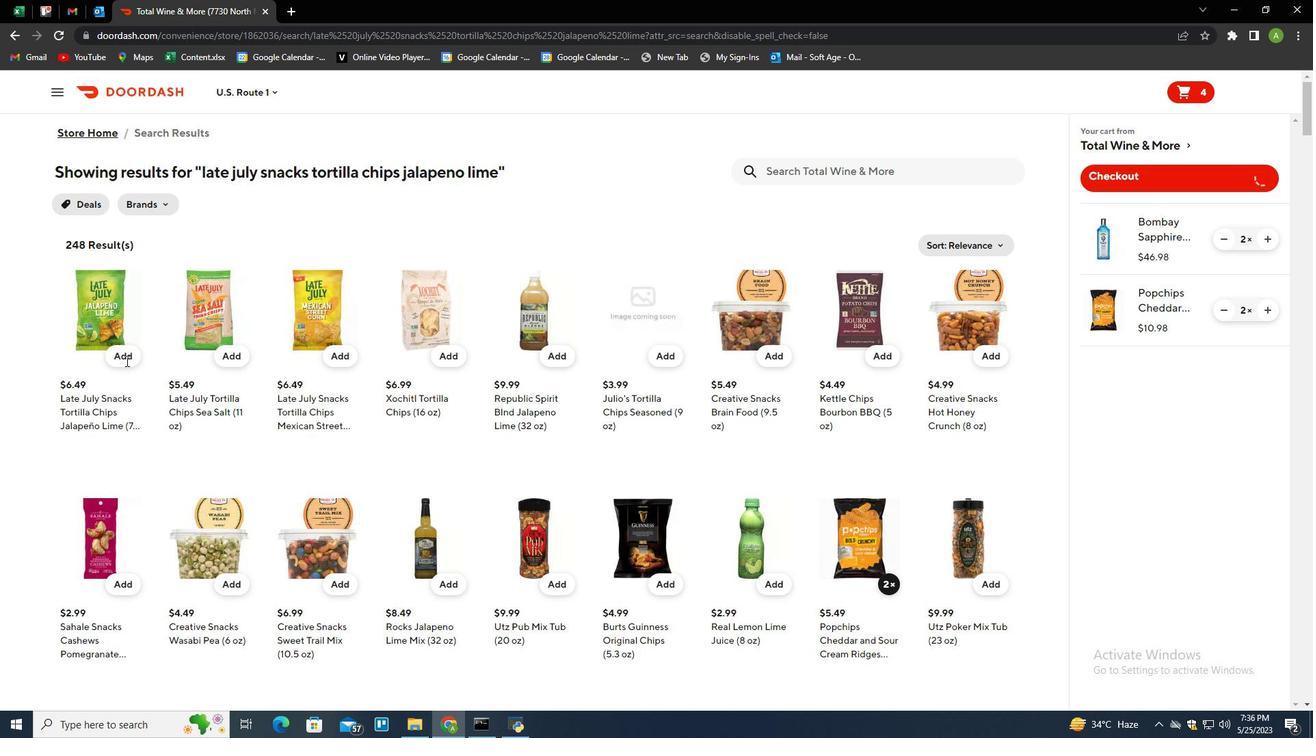 
Action: Mouse pressed left at (126, 361)
Screenshot: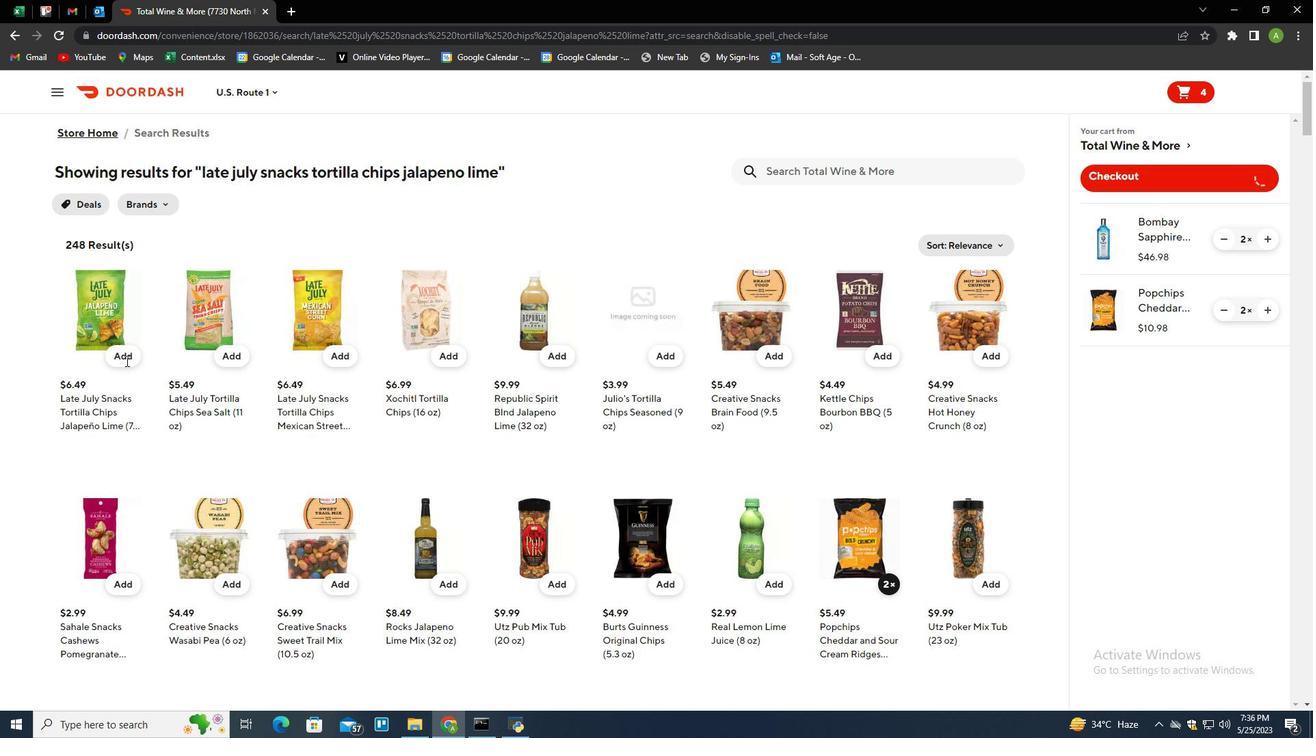 
Action: Mouse moved to (1264, 376)
Screenshot: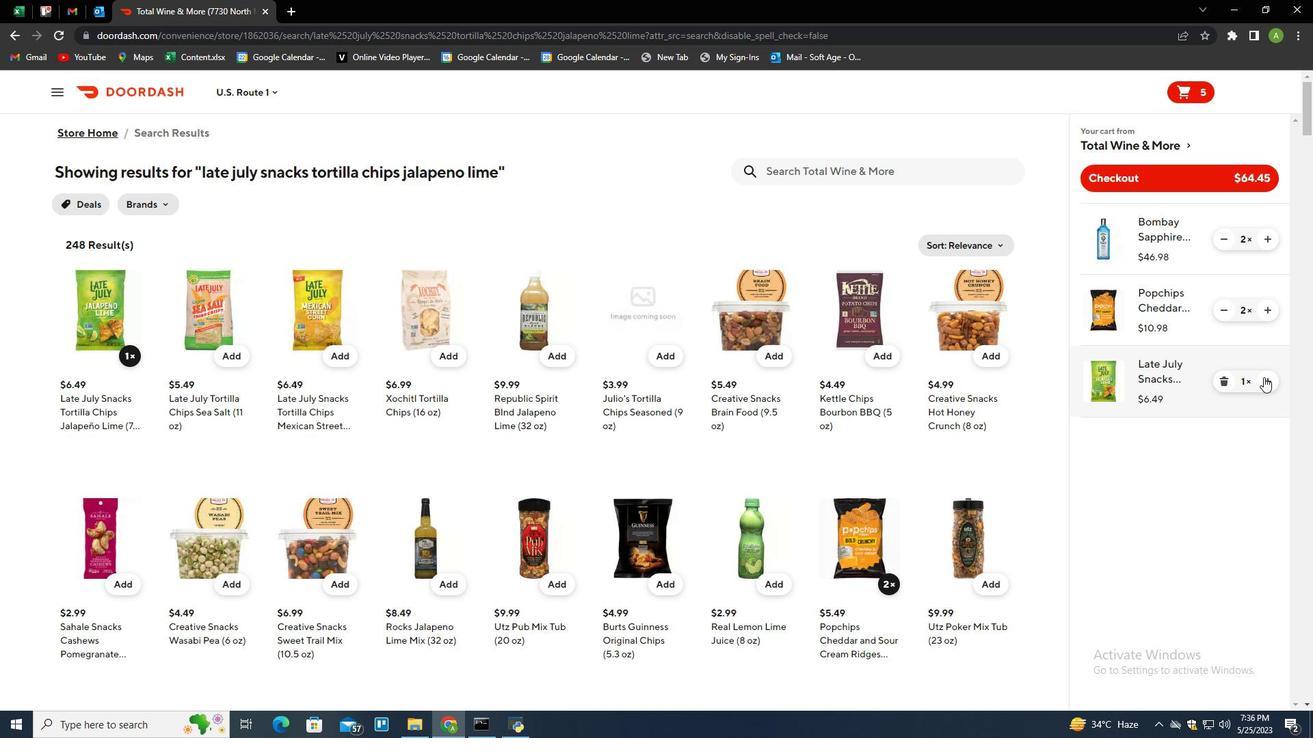 
Action: Mouse pressed left at (1264, 376)
Screenshot: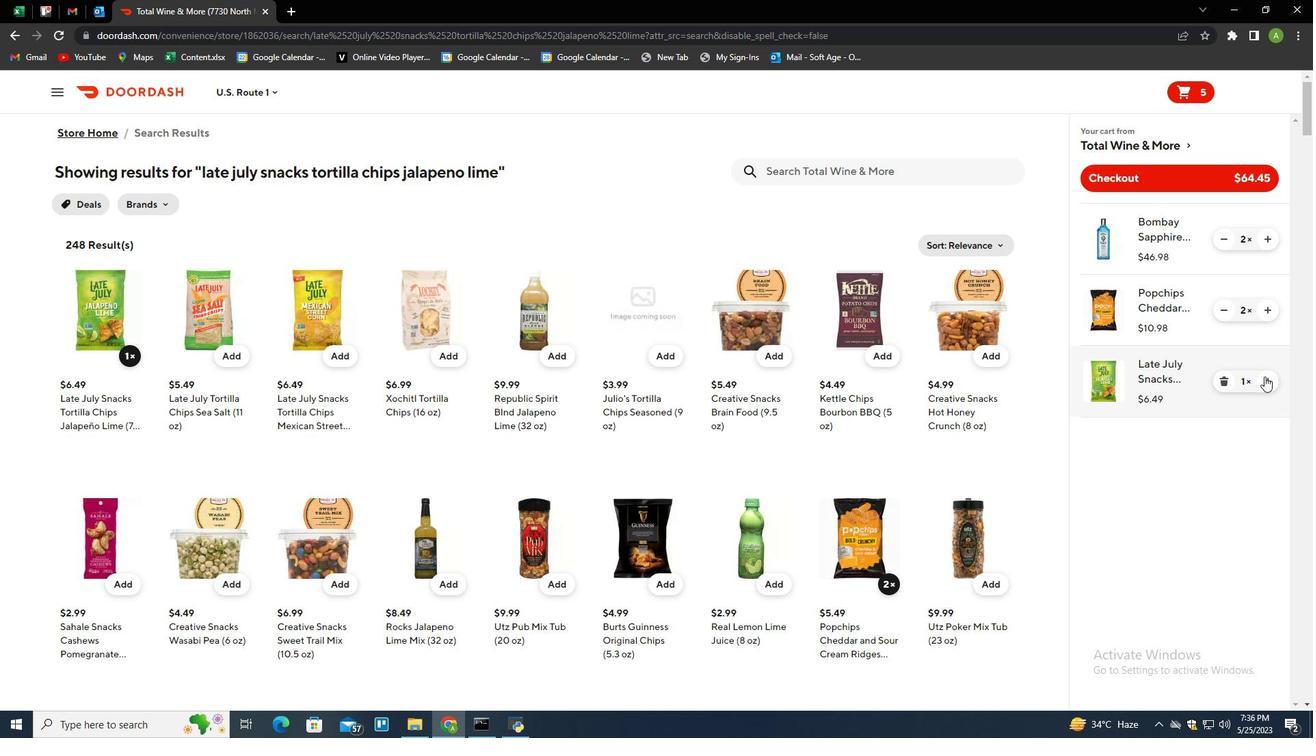 
Action: Mouse moved to (1117, 183)
Screenshot: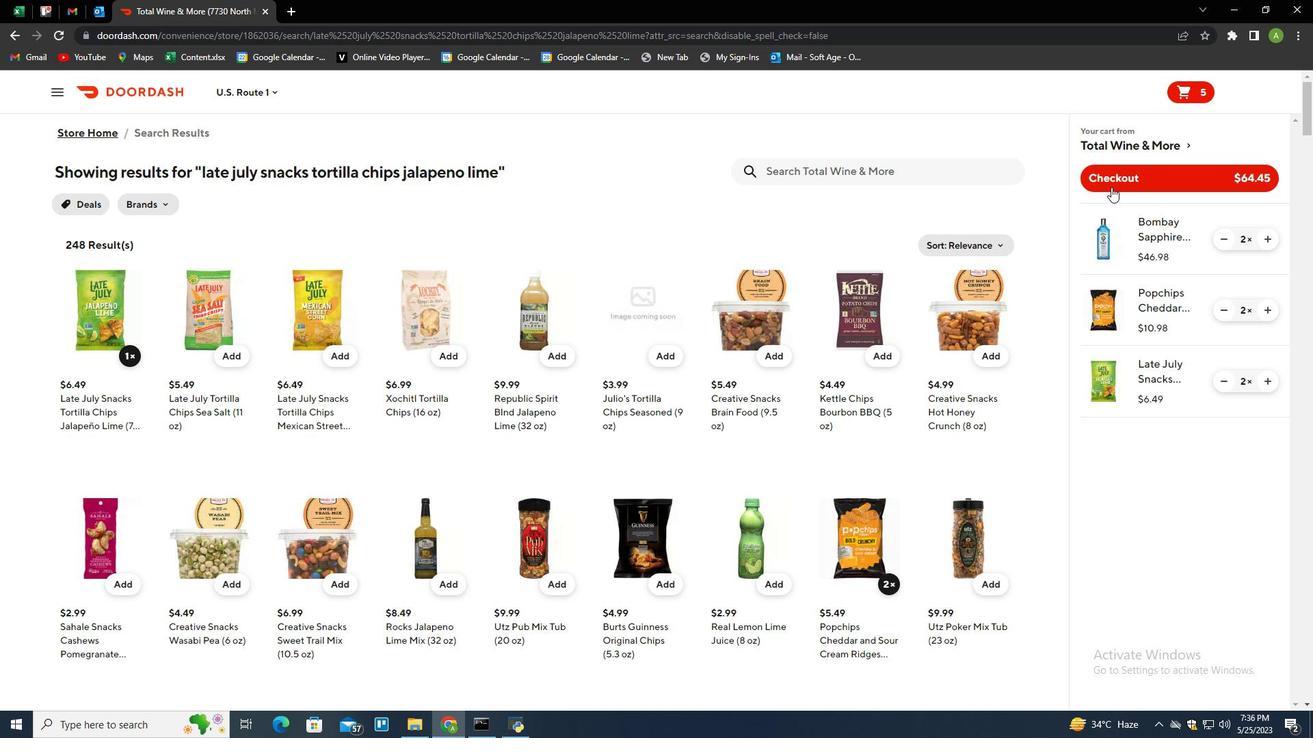
Action: Mouse pressed left at (1117, 183)
Screenshot: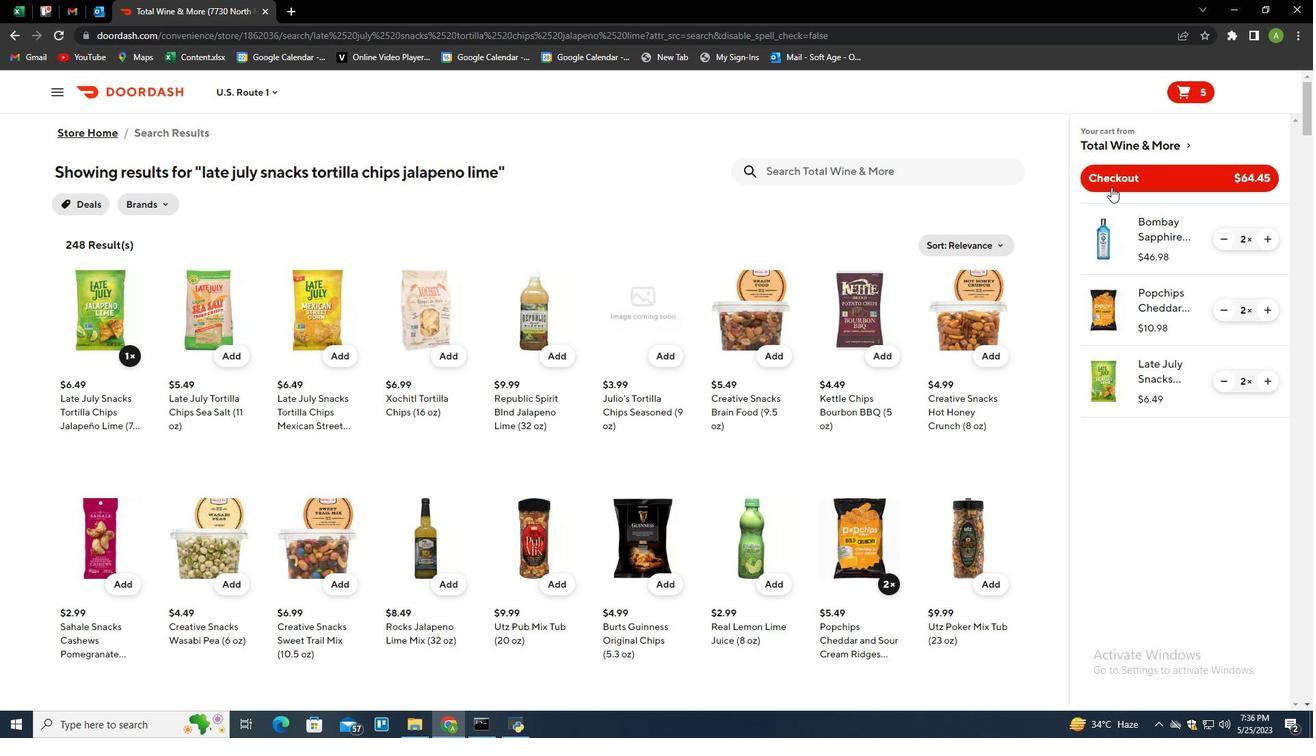 
Action: Mouse moved to (1084, 203)
Screenshot: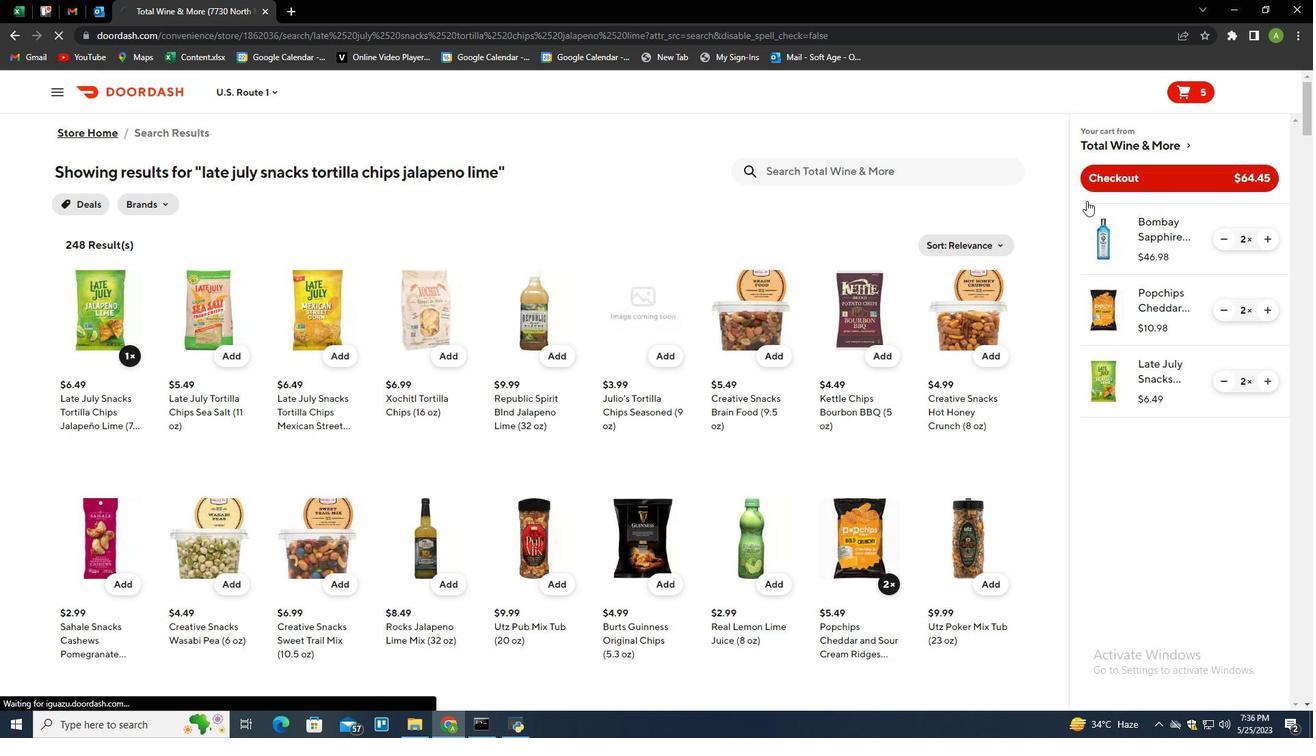 
